 Task: Create new invoice with Date Opened :30-Apr-23, Select Customer: Saltgrass Steak House, Terms: Payment Term 2. Make invoice entry for item-1 with Date: 30-Apr-23, Description: Vicks Cold And Flu Medicine 16 LiquiCaps Daytime Non-Drowsy, Action: Material, Income Account: Income:Sales, Quantity: 1, Unit Price: 8.7, Discount %: 8. Make entry for item-2 with Date: 30-Apr-23, Description: Grandma's Peanut Butter Cookie_x000D_
, Action: Material, Income Account: Income:Sales, Quantity: 1, Unit Price: 6, Discount %: 7. Make entry for item-3 with Date: 30-Apr-23, Description: Ben & Jerry's Netflix & Chilll'd_x000D_
, Action: Material, Income Account: Income:Sales, Quantity: 2, Unit Price: 7, Discount %: 9. Write Notes: 'Looking forward to serving you again.'. Post Invoice with Post Date: 30-Apr-23, Post to Accounts: Assets:Accounts Receivable. Pay / Process Payment with Transaction Date: 15-May-23, Amount: 26.324, Transfer Account: Checking Account. Print Invoice, display notes by going to Option, then go to Display Tab and check 'Invoice Notes'.
Action: Mouse moved to (136, 65)
Screenshot: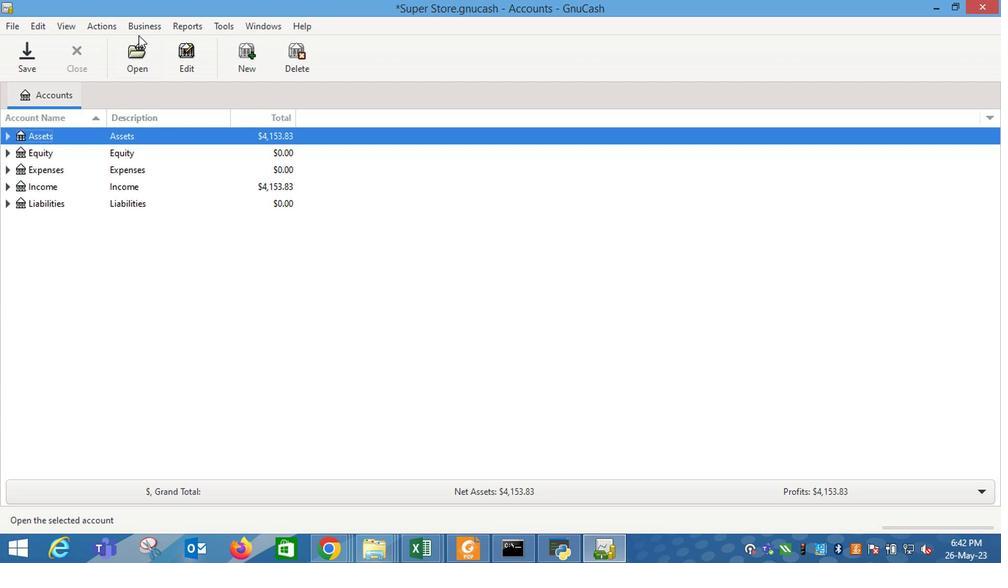 
Action: Mouse pressed left at (136, 65)
Screenshot: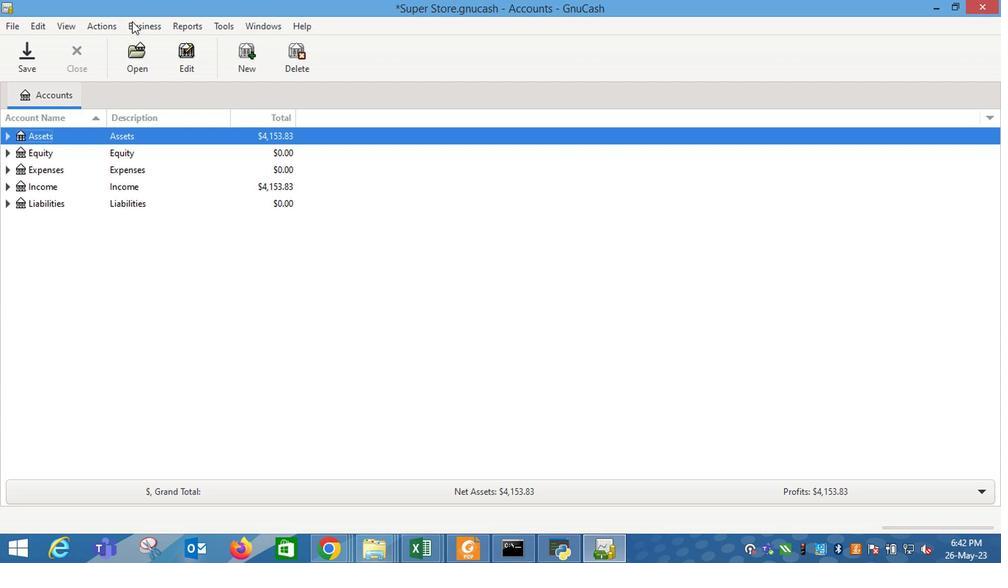 
Action: Mouse moved to (333, 138)
Screenshot: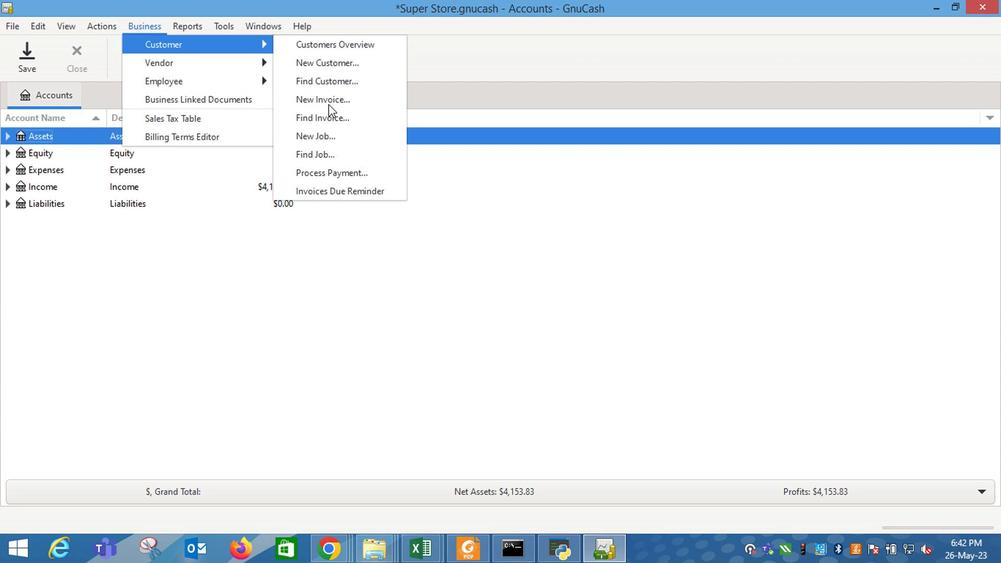 
Action: Mouse pressed left at (333, 138)
Screenshot: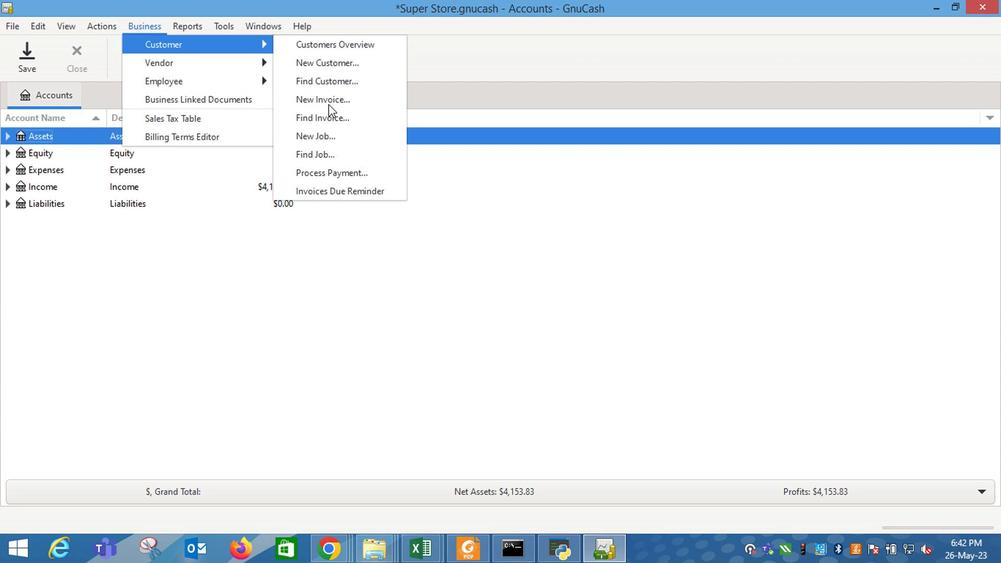 
Action: Mouse moved to (602, 239)
Screenshot: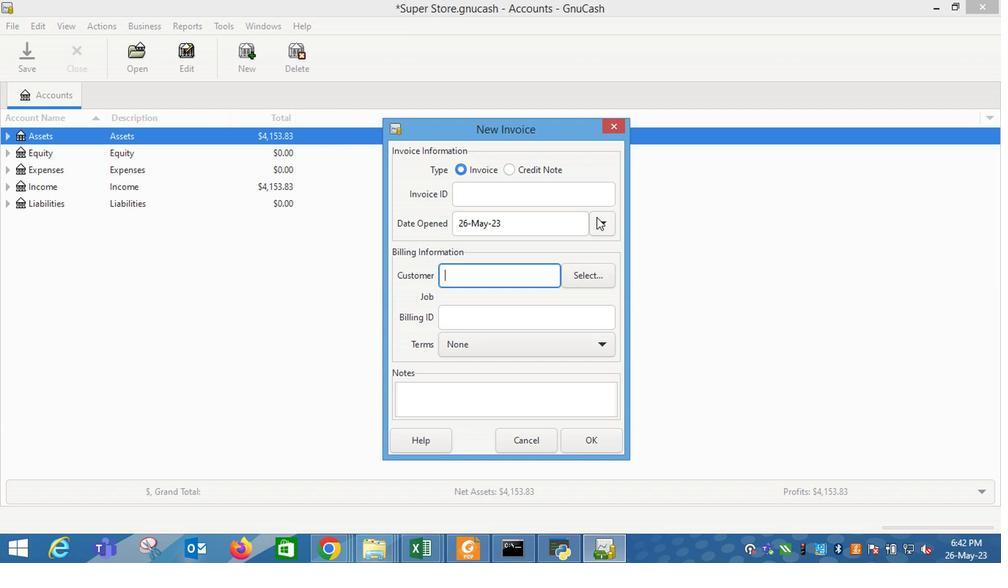 
Action: Mouse pressed left at (602, 239)
Screenshot: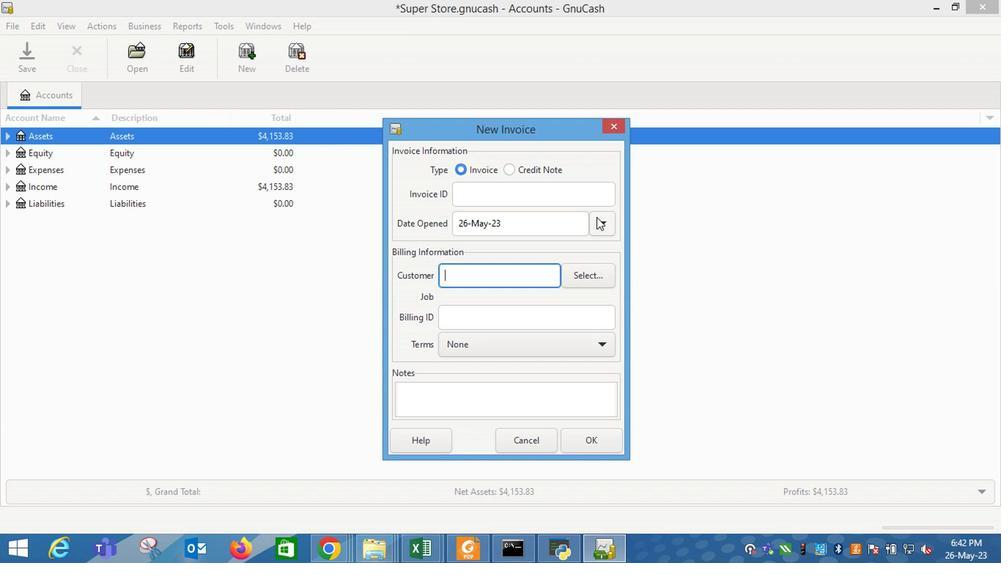 
Action: Mouse moved to (493, 258)
Screenshot: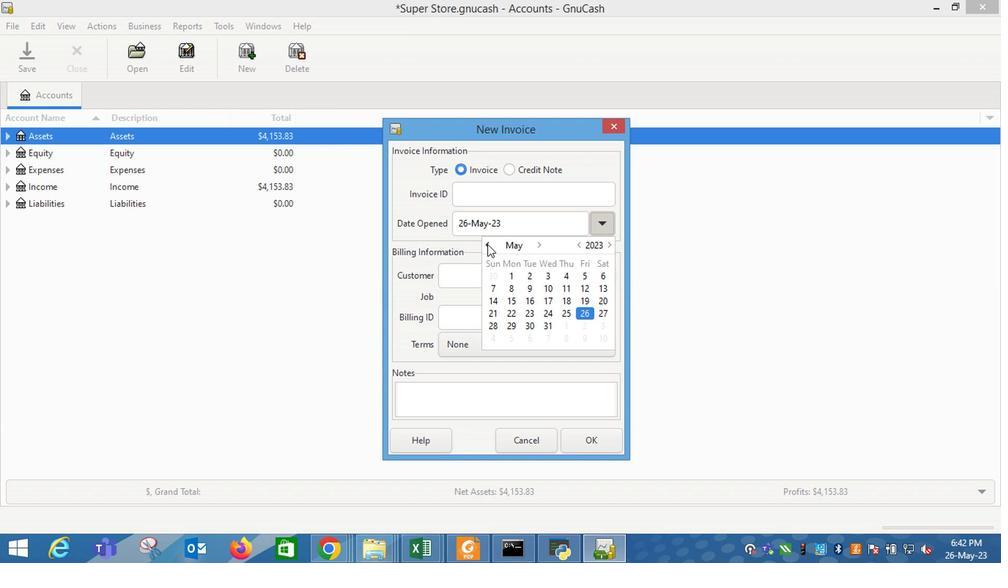 
Action: Mouse pressed left at (493, 258)
Screenshot: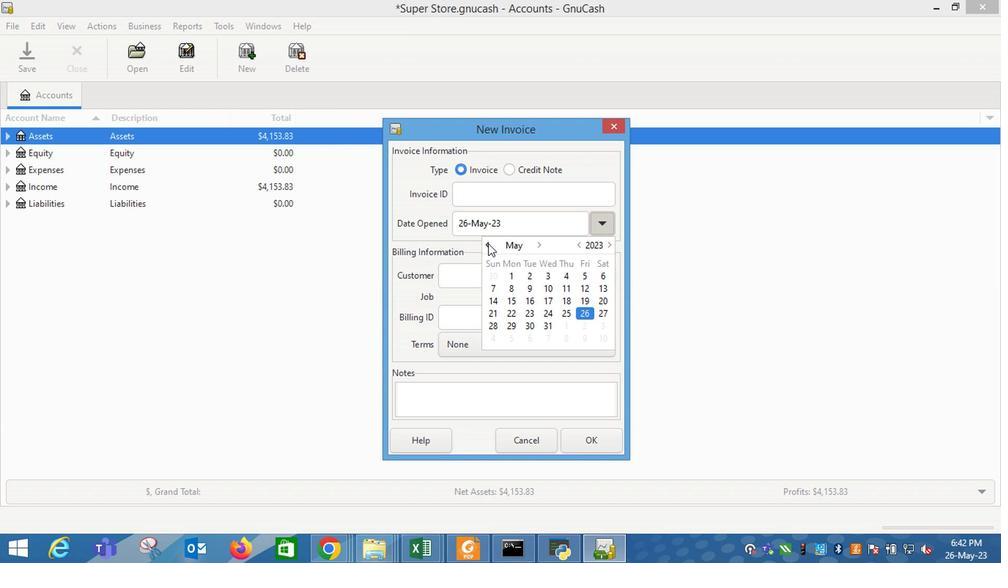 
Action: Mouse moved to (496, 341)
Screenshot: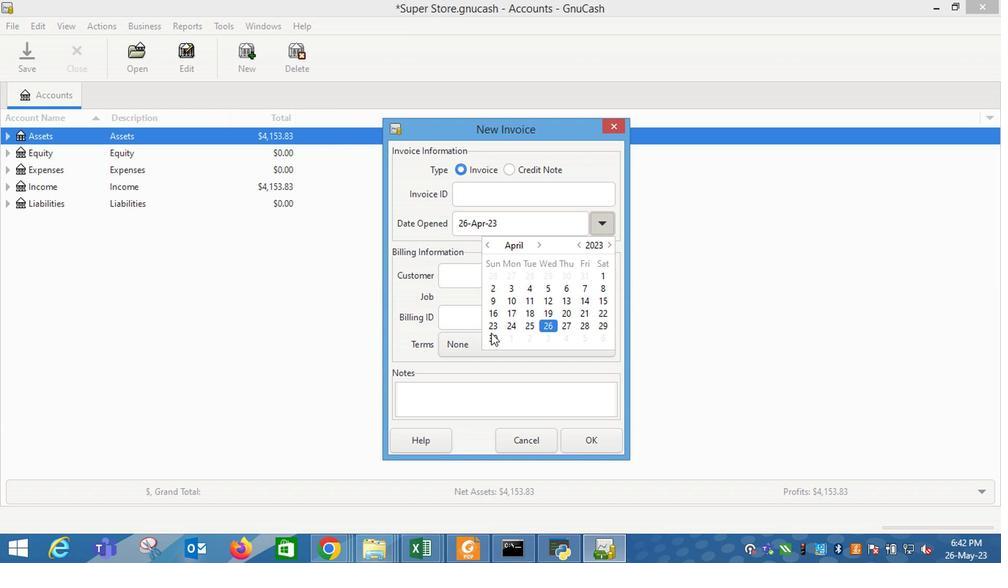 
Action: Mouse pressed left at (496, 341)
Screenshot: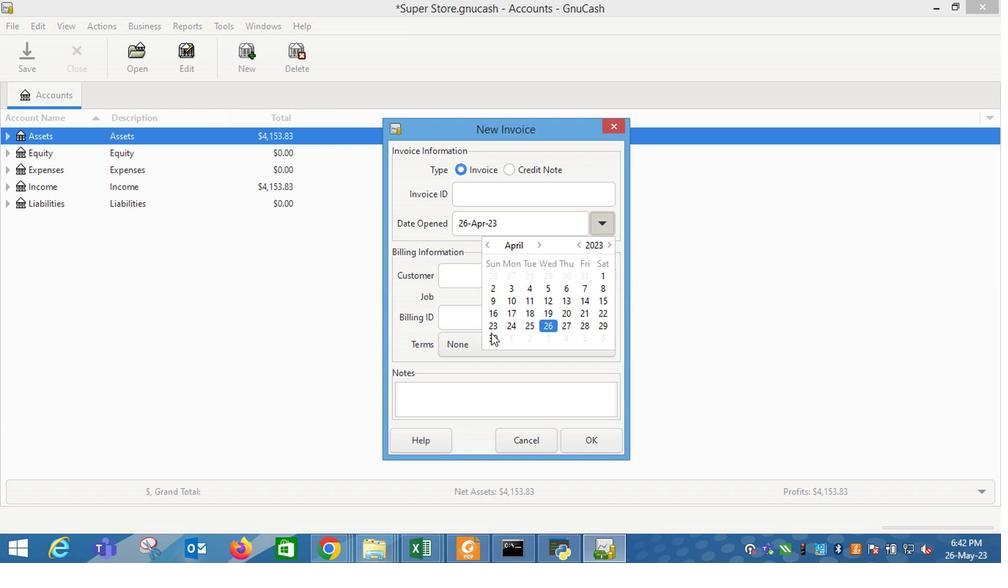 
Action: Mouse moved to (446, 285)
Screenshot: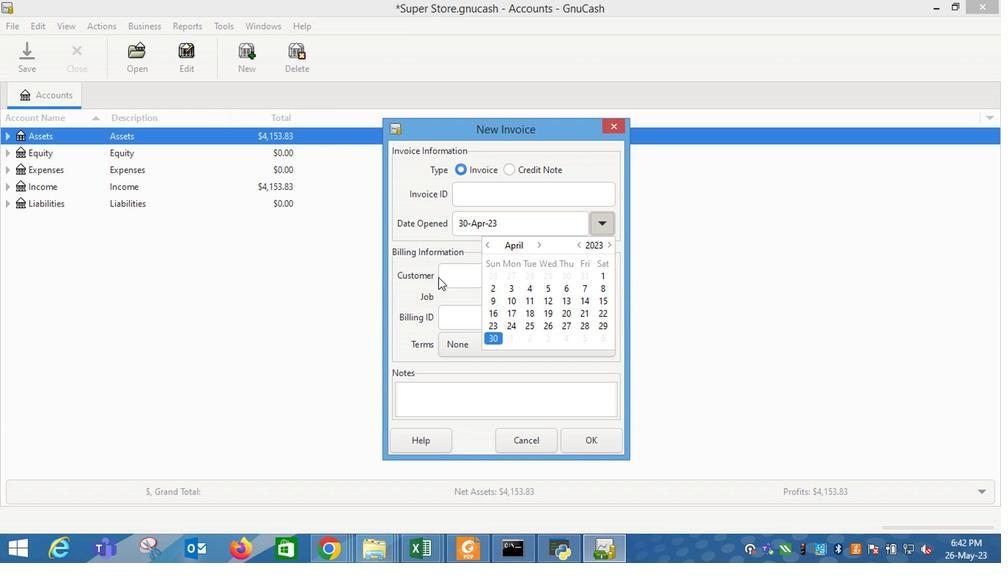 
Action: Mouse pressed left at (446, 285)
Screenshot: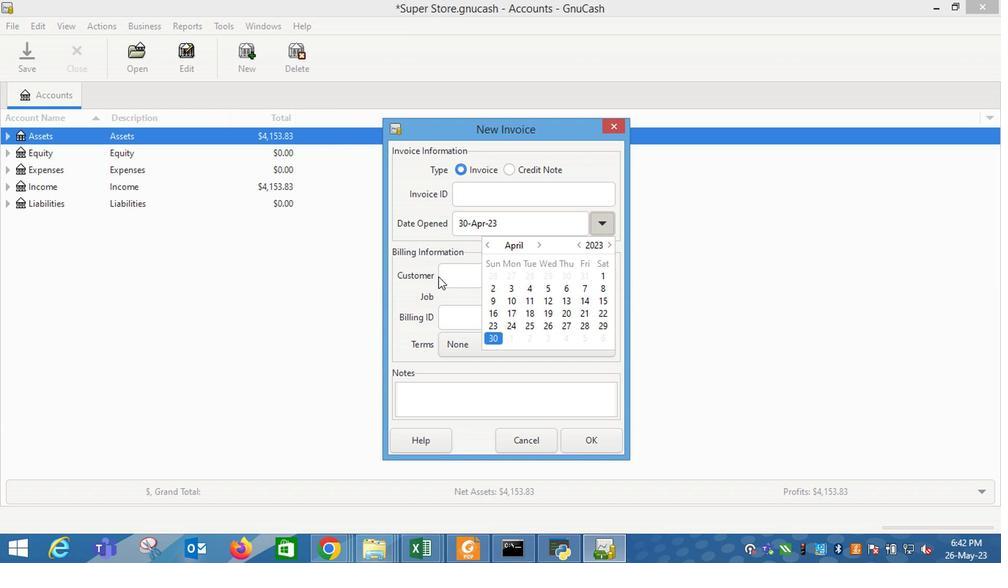 
Action: Mouse moved to (456, 283)
Screenshot: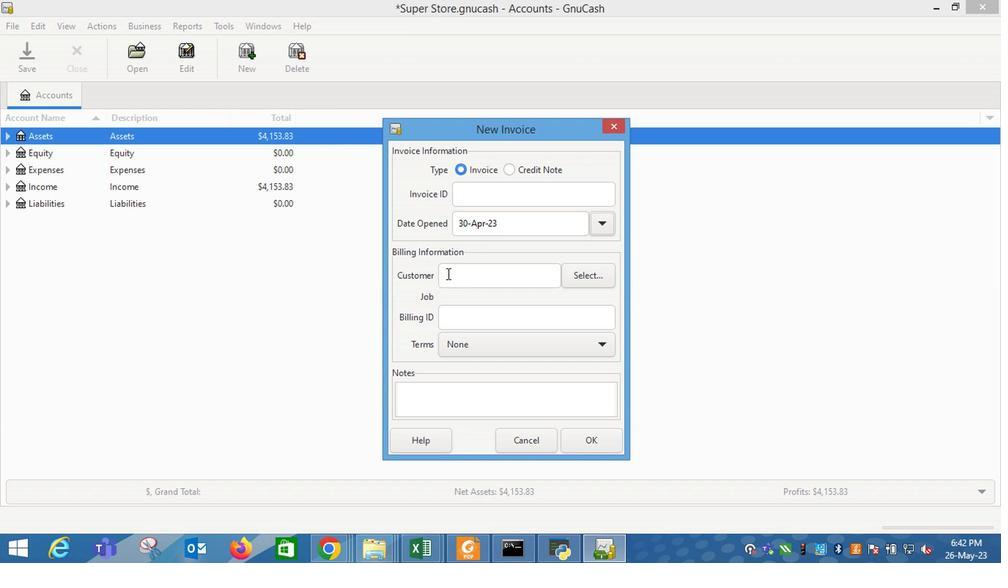 
Action: Mouse pressed left at (456, 283)
Screenshot: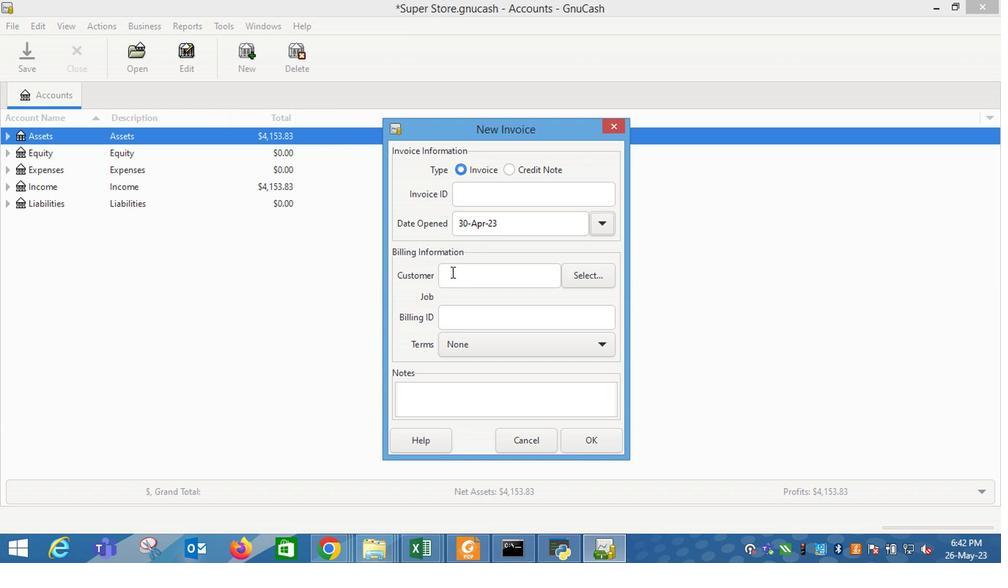 
Action: Key pressed <Key.shift_r>Salt
Screenshot: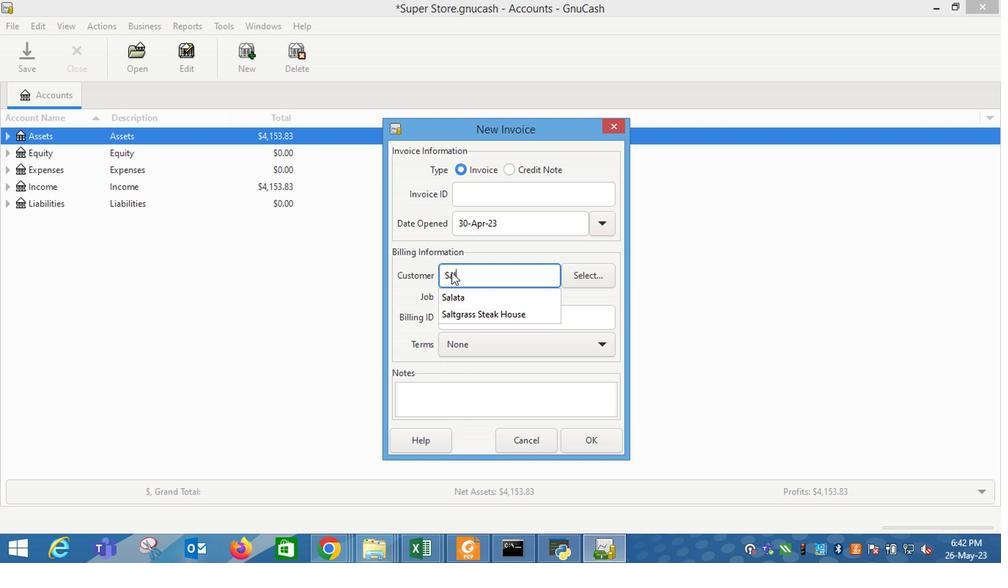 
Action: Mouse moved to (463, 301)
Screenshot: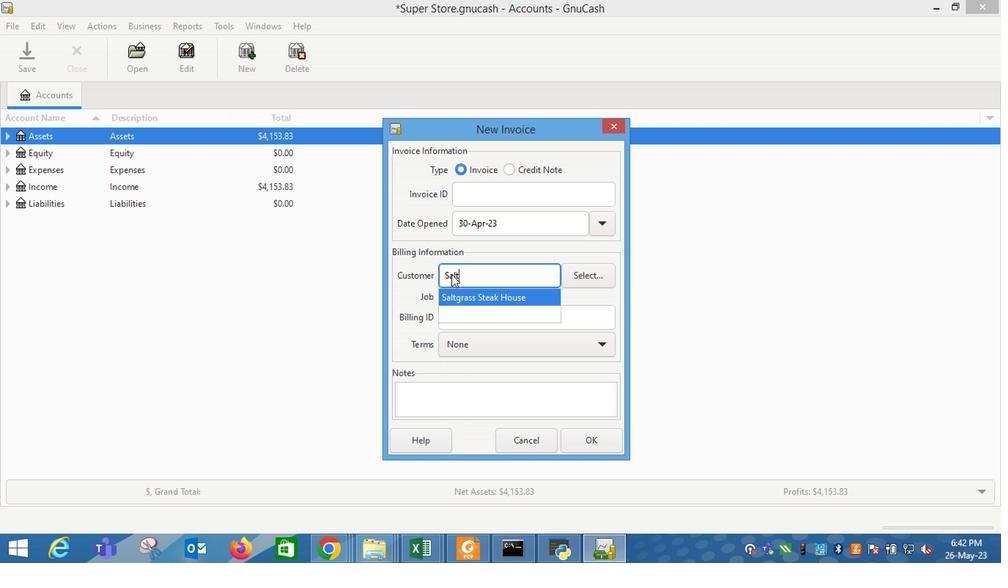 
Action: Mouse pressed left at (463, 301)
Screenshot: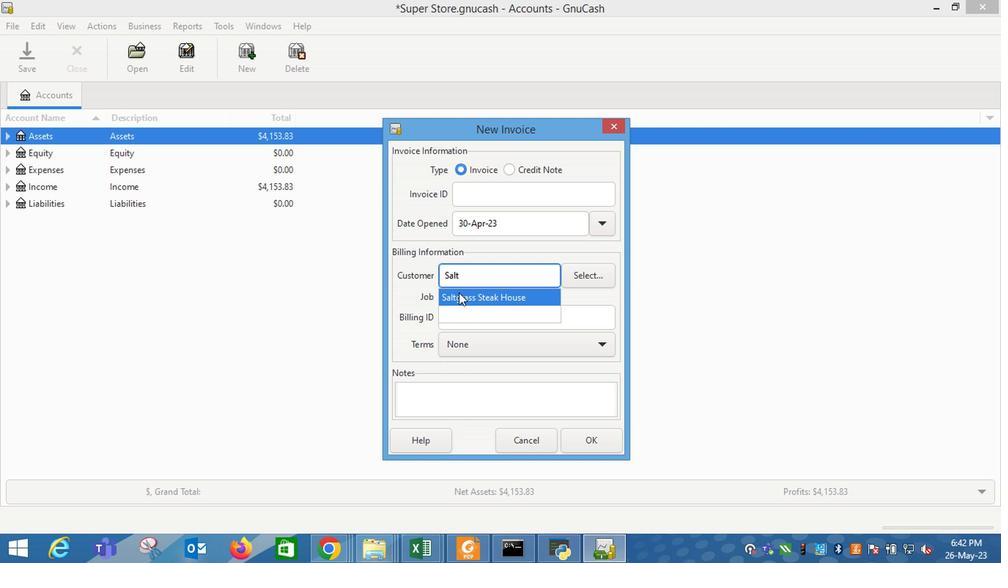 
Action: Mouse moved to (476, 354)
Screenshot: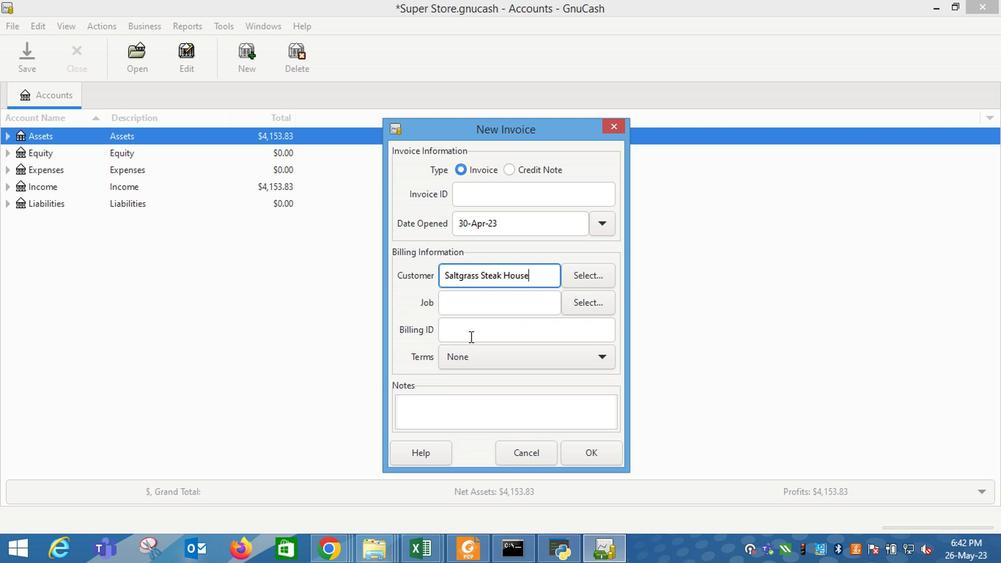 
Action: Mouse pressed left at (476, 354)
Screenshot: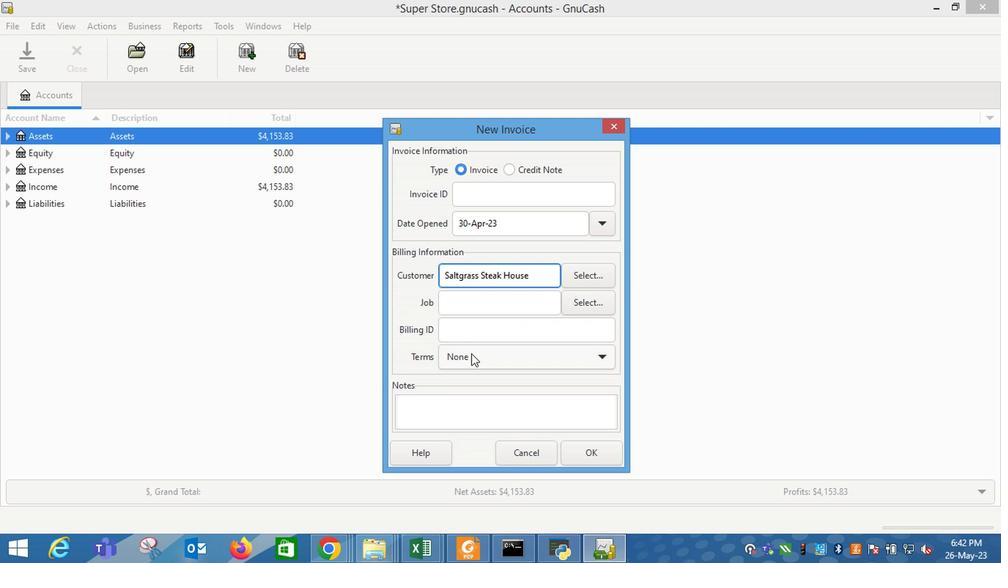 
Action: Mouse moved to (480, 392)
Screenshot: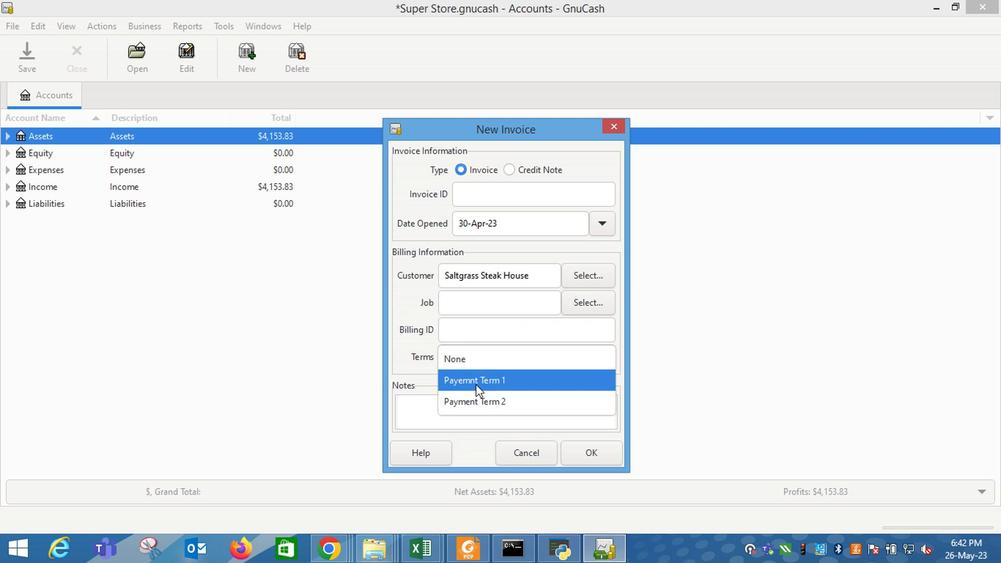 
Action: Mouse pressed left at (480, 392)
Screenshot: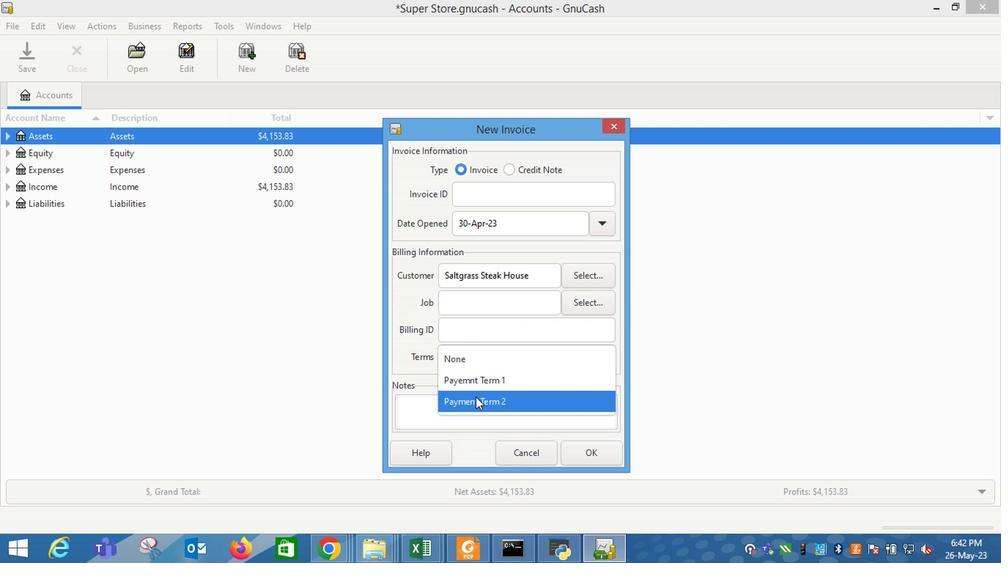 
Action: Mouse moved to (585, 446)
Screenshot: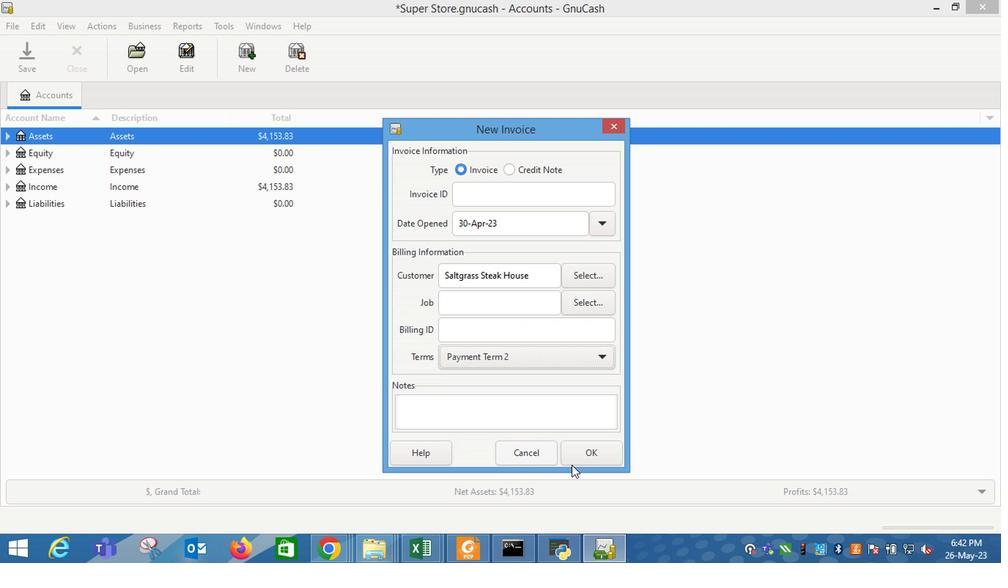 
Action: Mouse pressed left at (585, 446)
Screenshot: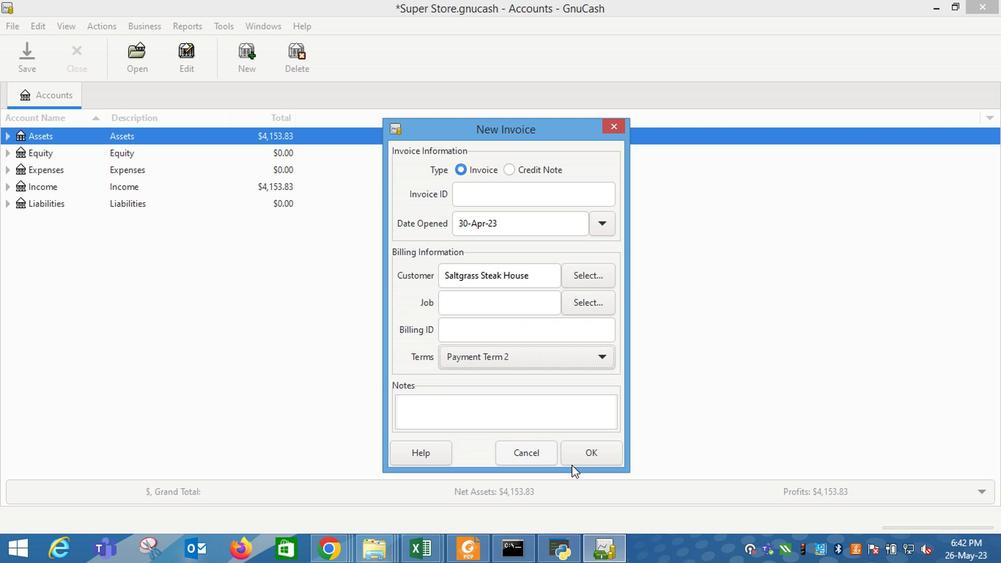 
Action: Mouse moved to (67, 294)
Screenshot: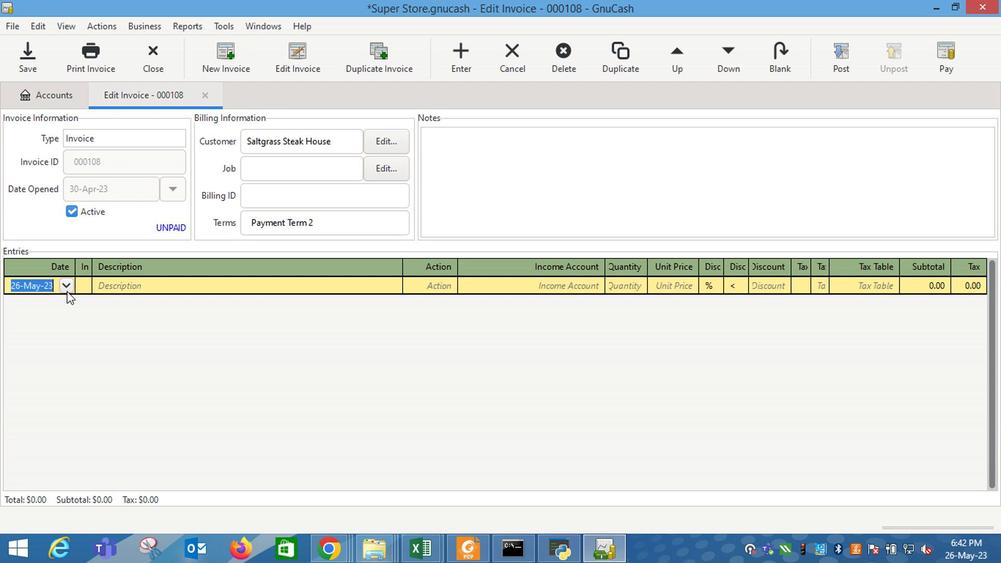
Action: Mouse pressed left at (67, 294)
Screenshot: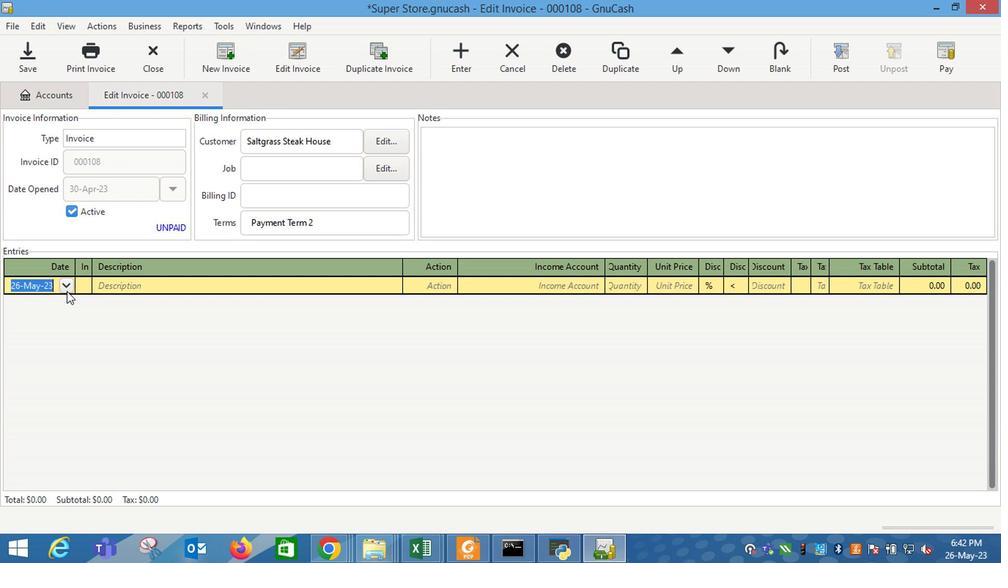 
Action: Mouse moved to (14, 311)
Screenshot: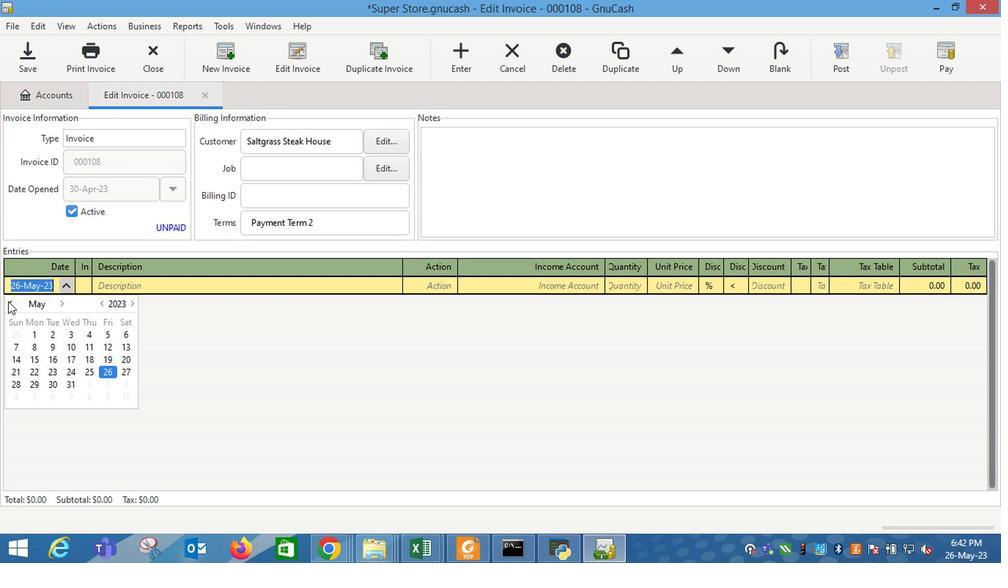 
Action: Mouse pressed left at (14, 311)
Screenshot: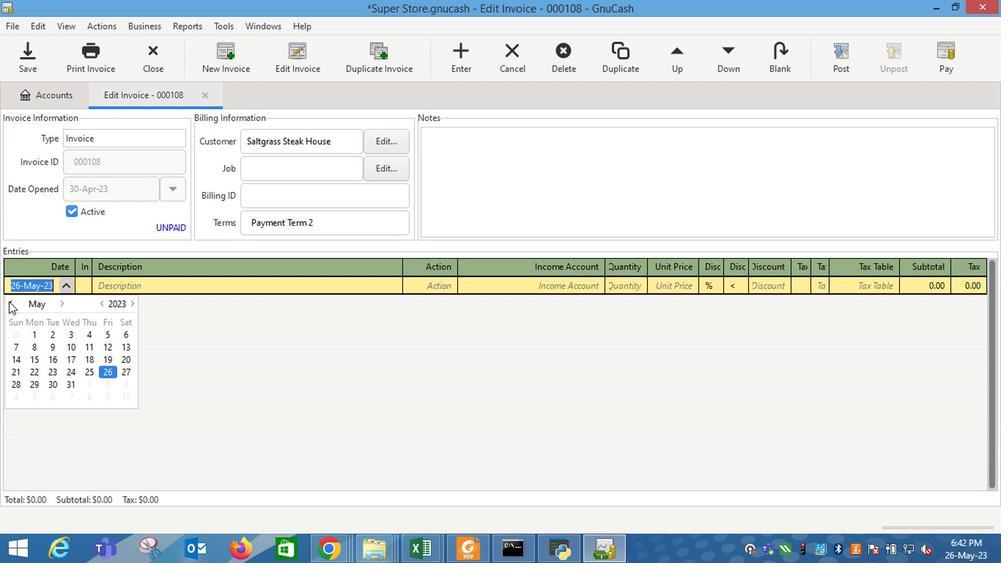 
Action: Mouse moved to (20, 389)
Screenshot: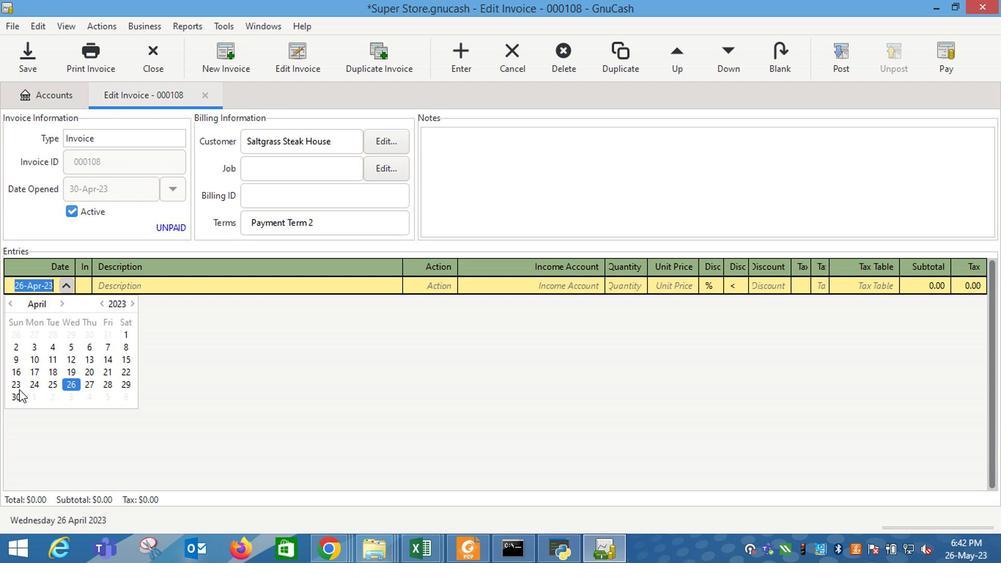 
Action: Mouse pressed left at (20, 389)
Screenshot: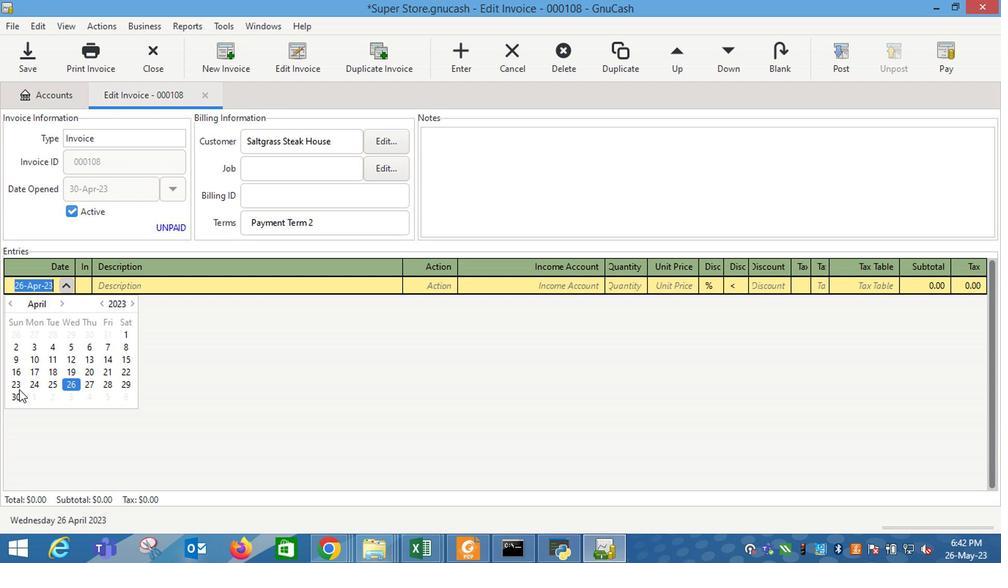 
Action: Key pressed <Key.tab><Key.shift_r>Vicks<Key.space><Key.shift_r>Cold<Key.space>an=<Key.backspace><Key.backspace><Key.backspace><Key.shift_r>And<Key.space><Key.shift_r>Flu<Key.space><Key.shift_r>Medicine<Key.space>16<Key.space><Key.shift_r><Key.shift_r><Key.shift_r><Key.shift_r>Liqui<Key.shift_r>Caps<Key.space><Key.shift_r>Daytime<Key.space><Key.shift_r>Non-<Key.shift_r>F<Key.backspace><Key.shift_r>Dw<Key.backspace>rowsy<Key.tab>m<Key.tab>i<Key.down><Key.down><Key.down><Key.tab>1<Key.tab>8.7
Screenshot: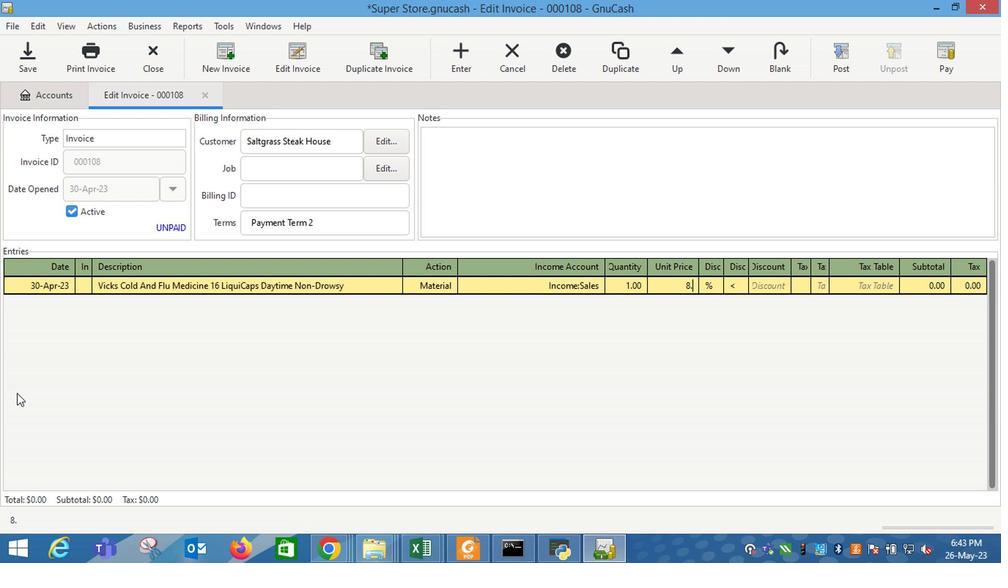 
Action: Mouse moved to (663, 327)
Screenshot: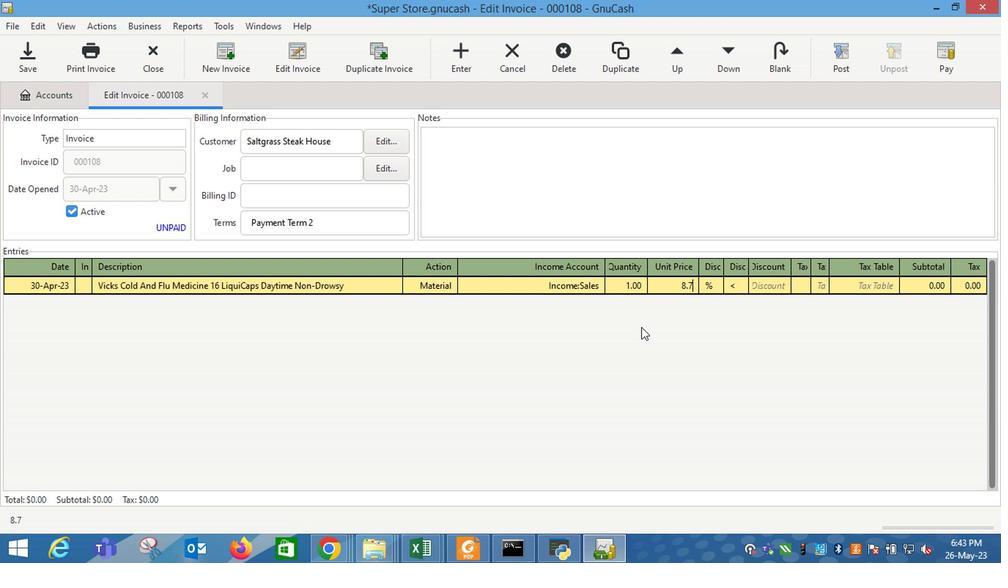
Action: Key pressed <Key.tab>
Screenshot: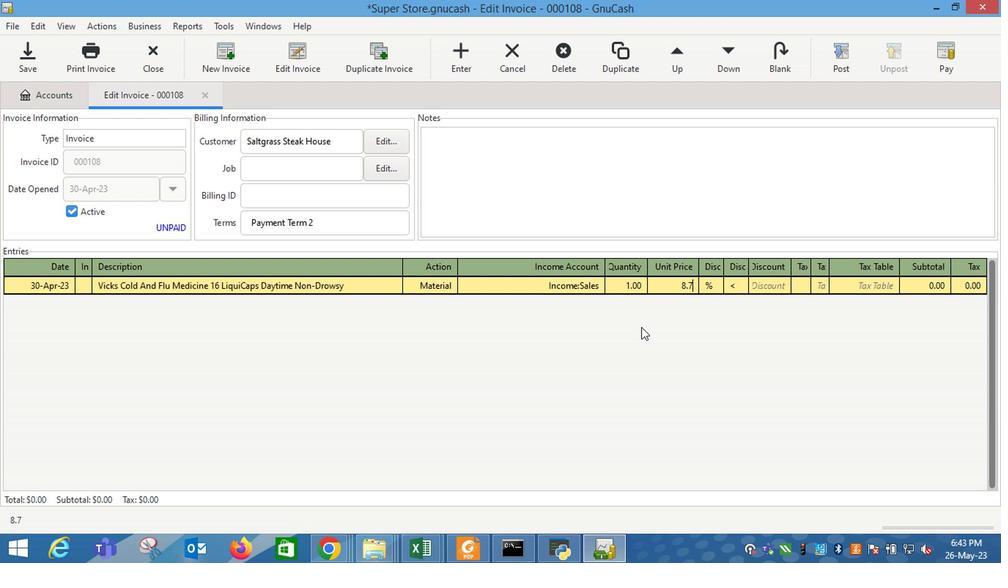 
Action: Mouse moved to (737, 298)
Screenshot: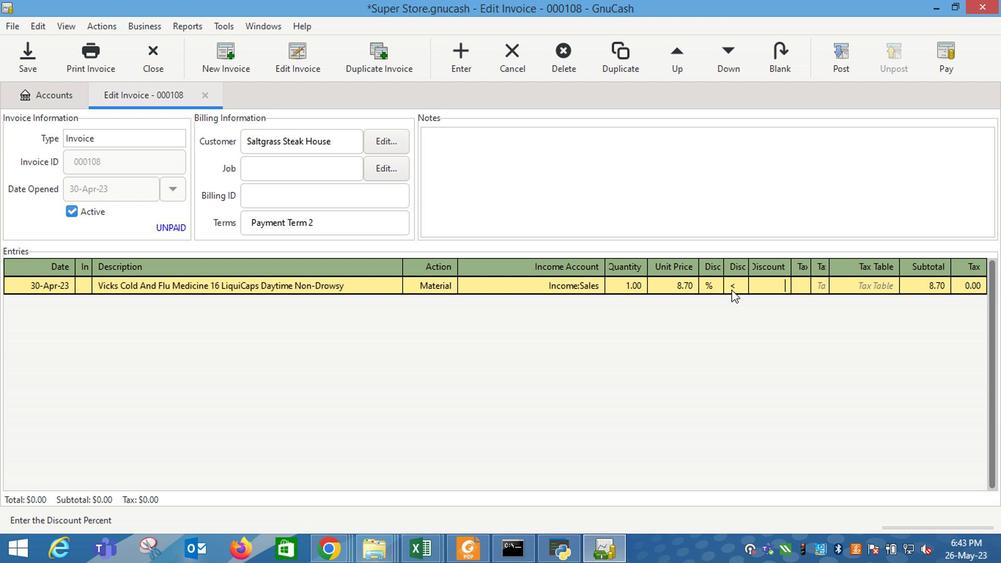 
Action: Mouse pressed left at (737, 298)
Screenshot: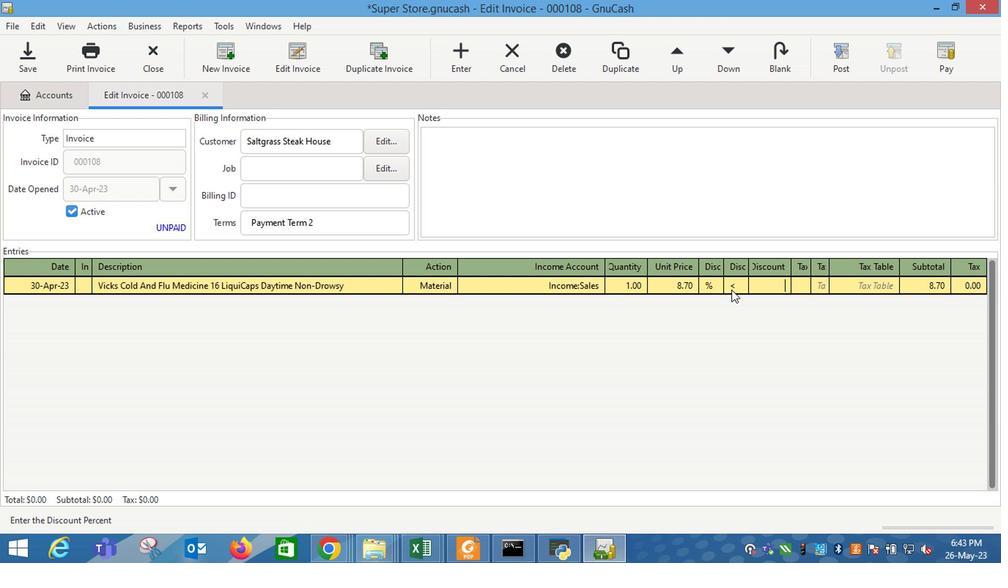 
Action: Mouse moved to (784, 297)
Screenshot: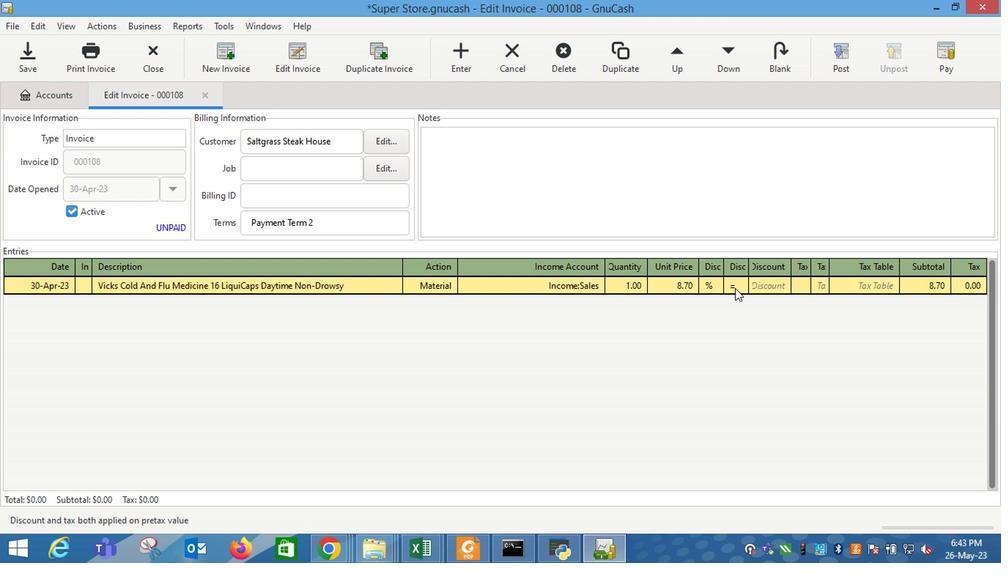 
Action: Mouse pressed left at (784, 297)
Screenshot: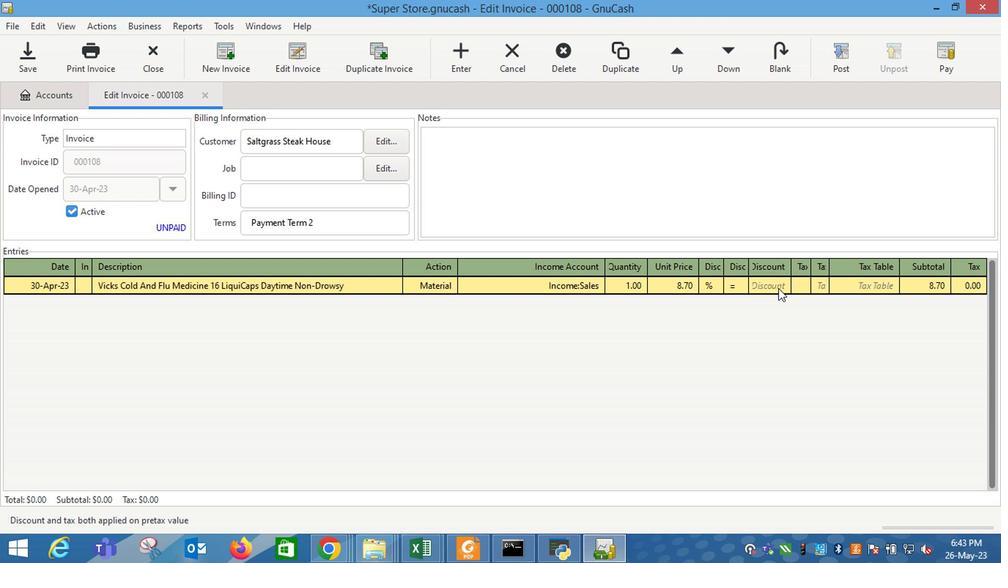 
Action: Mouse moved to (782, 297)
Screenshot: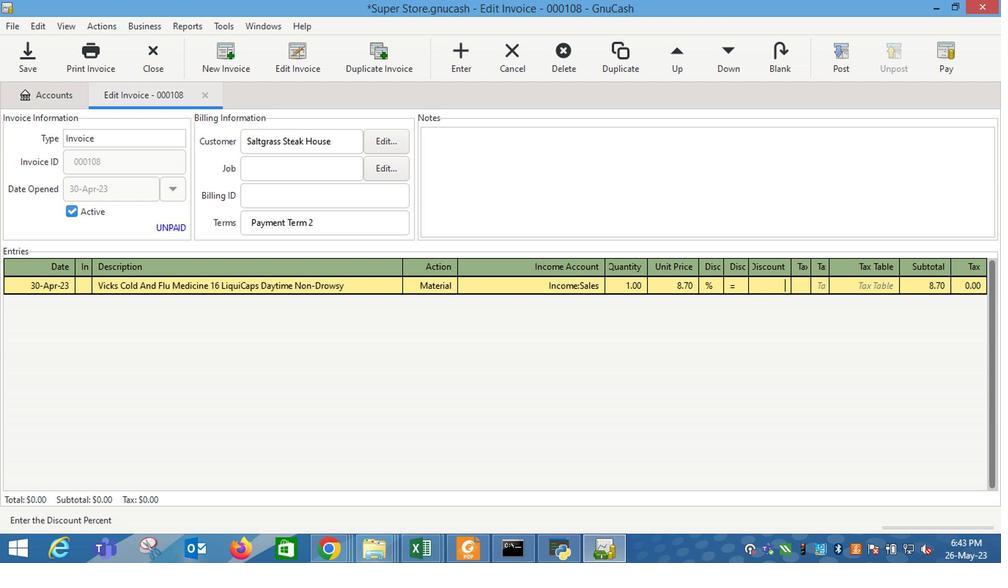 
Action: Key pressed 8<Key.enter><Key.tab><Key.shift_r>Grandma's<Key.space><Key.shift_r>Pe<Key.tab>1<Key.tab>6
Screenshot: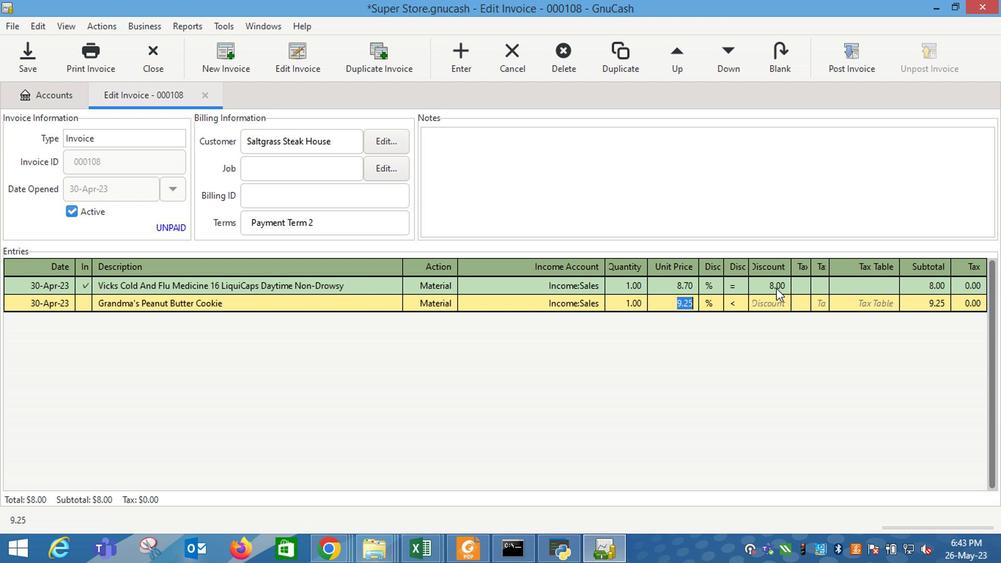 
Action: Mouse moved to (762, 312)
Screenshot: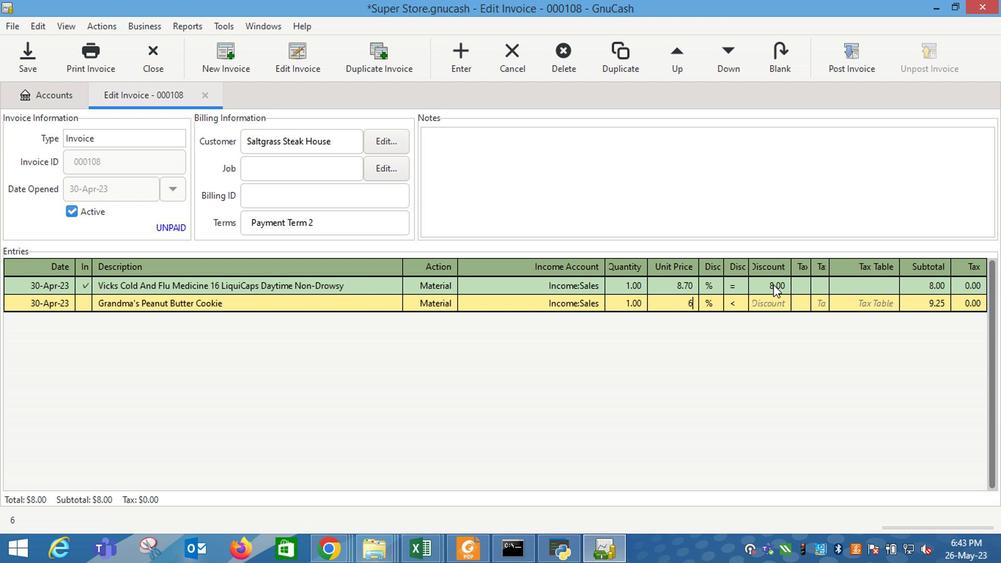 
Action: Key pressed <Key.tab>
Screenshot: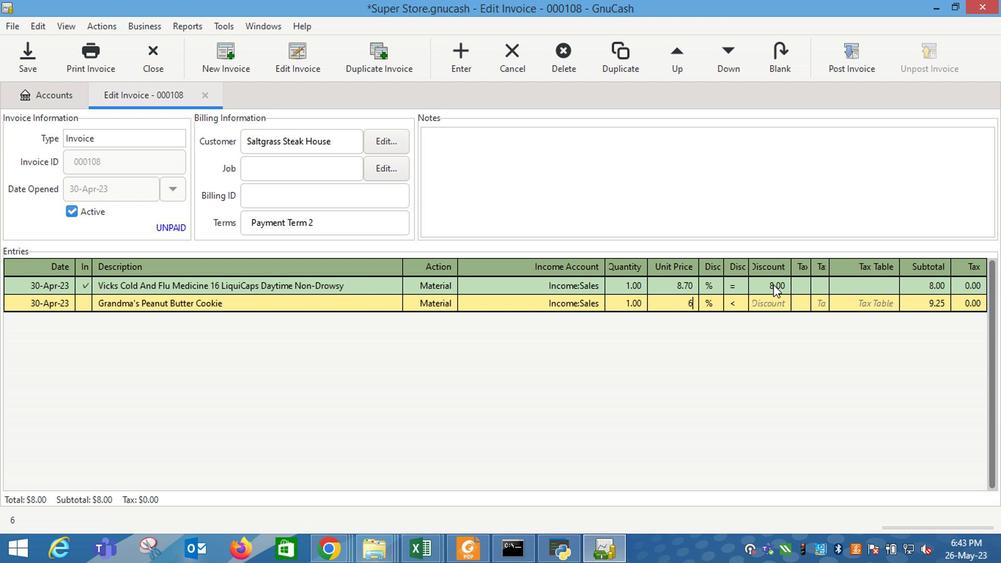 
Action: Mouse moved to (741, 312)
Screenshot: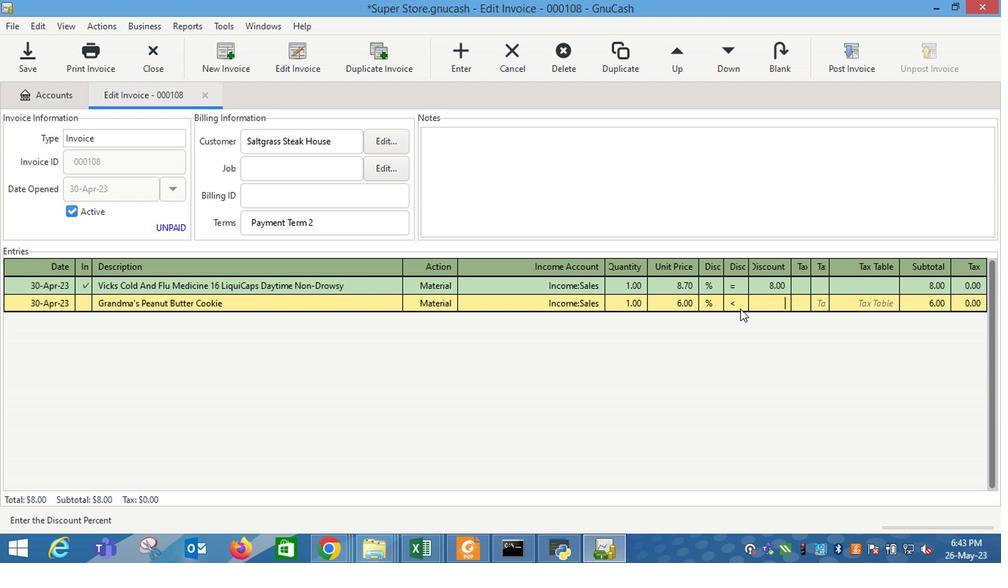 
Action: Mouse pressed left at (741, 312)
Screenshot: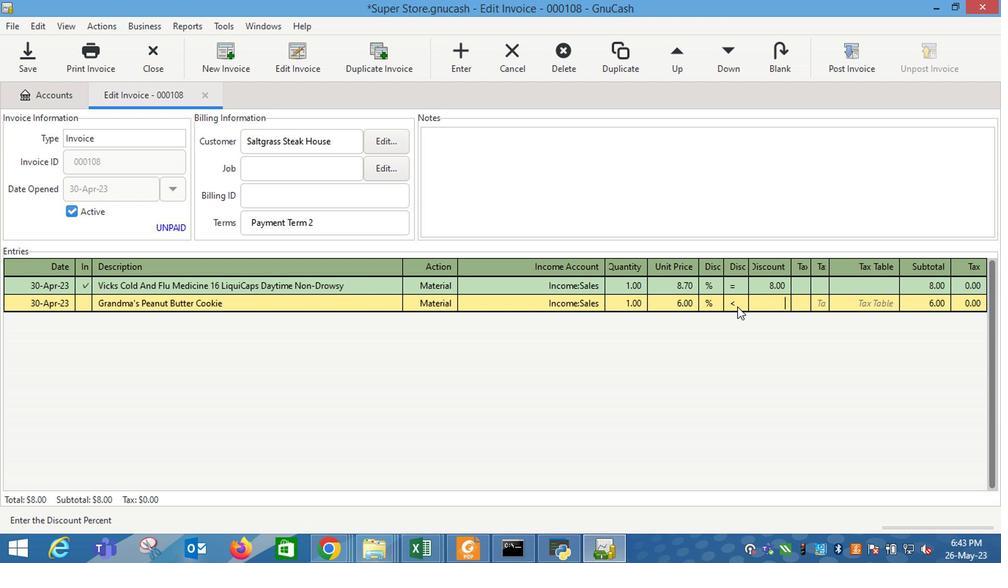 
Action: Mouse moved to (756, 312)
Screenshot: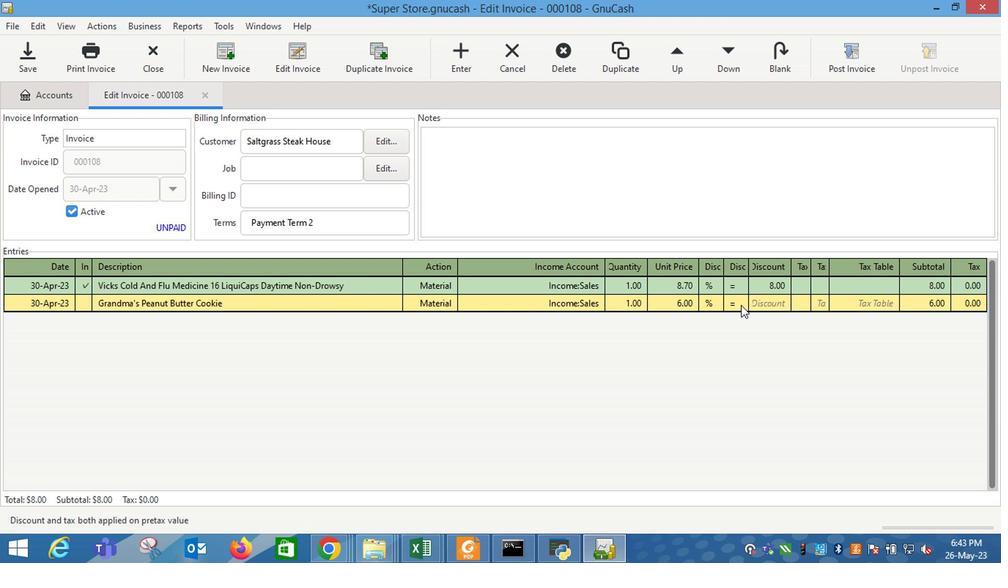 
Action: Mouse pressed left at (756, 312)
Screenshot: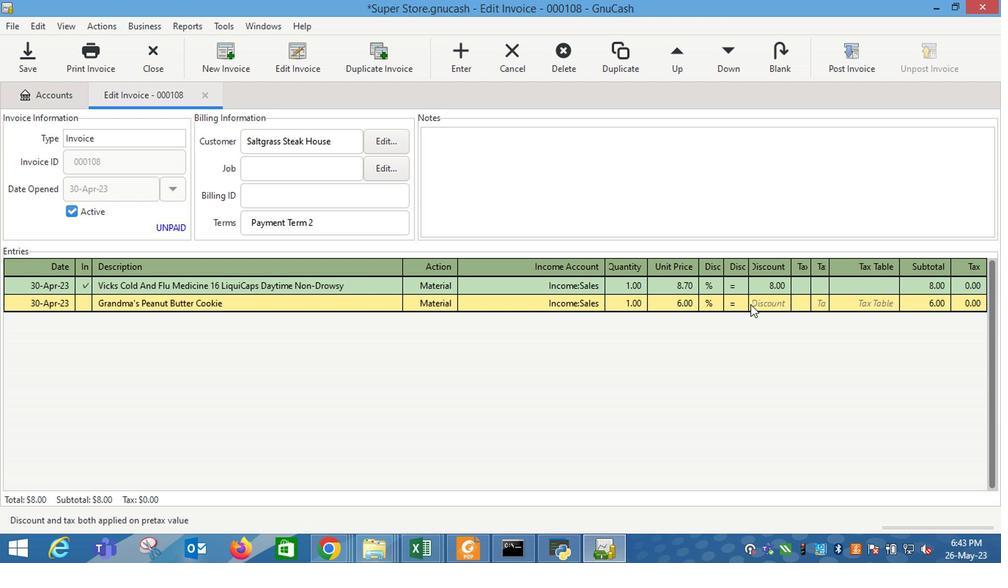 
Action: Mouse moved to (757, 312)
Screenshot: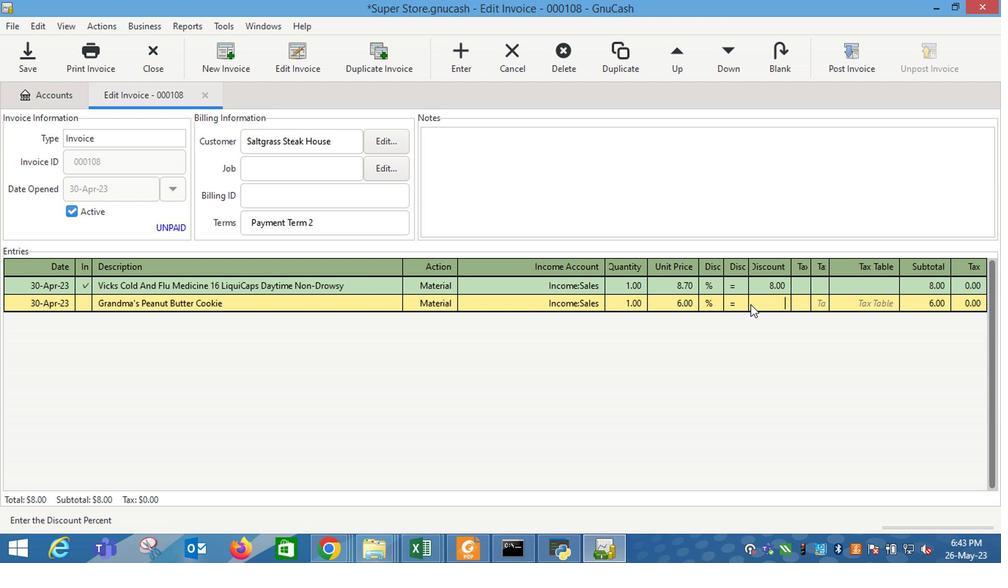
Action: Key pressed 7<Key.enter><Key.tab><Key.shift_r>Ben<Key.space><Key.shift_r><Key.shift_r><Key.shift_r><Key.shift_r><Key.shift_r><Key.shift_r><Key.shift_r><Key.shift_r><Key.shift_r><Key.shift_r><Key.shift_r><Key.shift_r><Key.shift_r>&<Key.space><Key.shift_r>Jerry;<Key.backspace>'s<Key.space><Key.shift_r>Ne<Key.tab>2<Key.tab>7
Screenshot: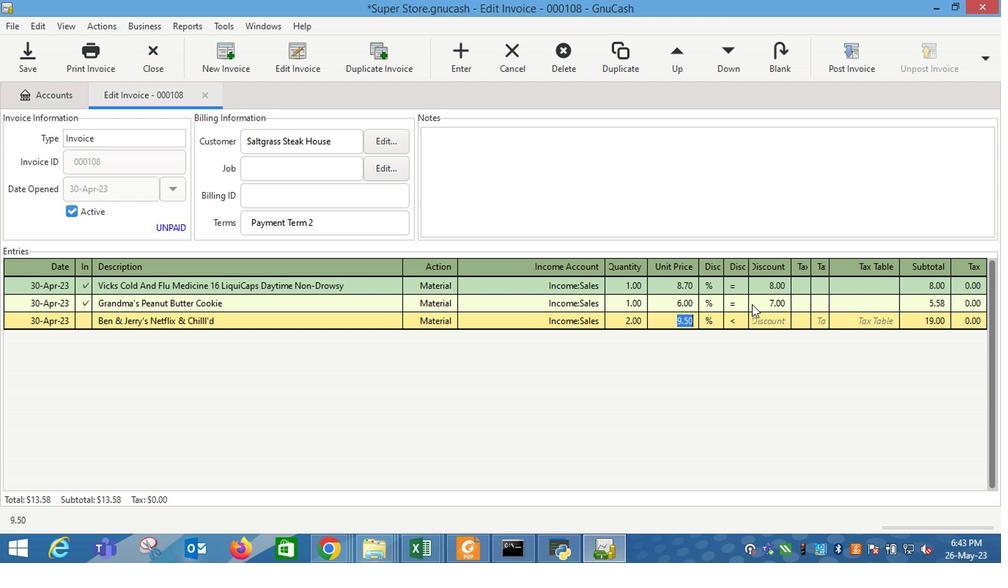 
Action: Mouse moved to (775, 331)
Screenshot: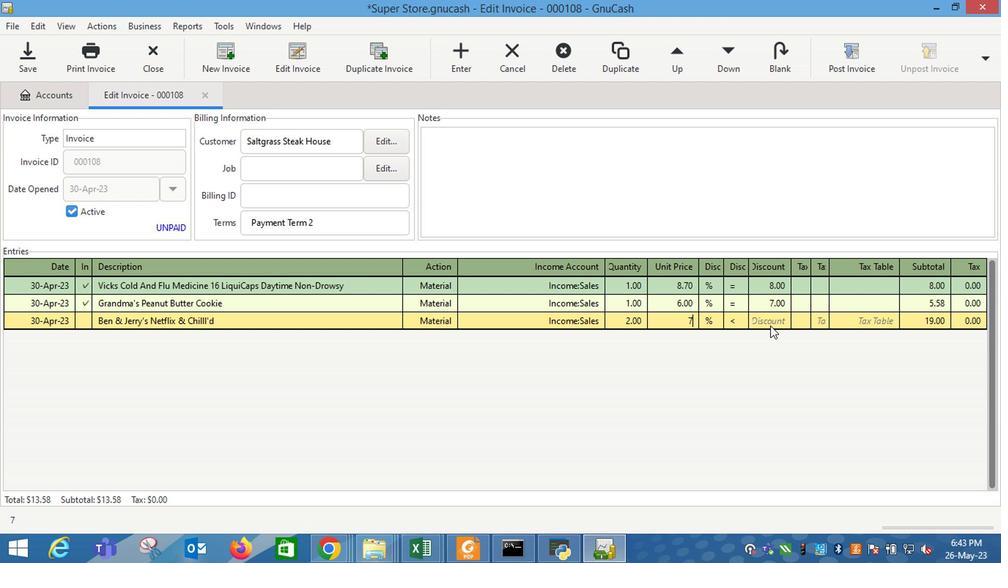 
Action: Key pressed <Key.tab>
Screenshot: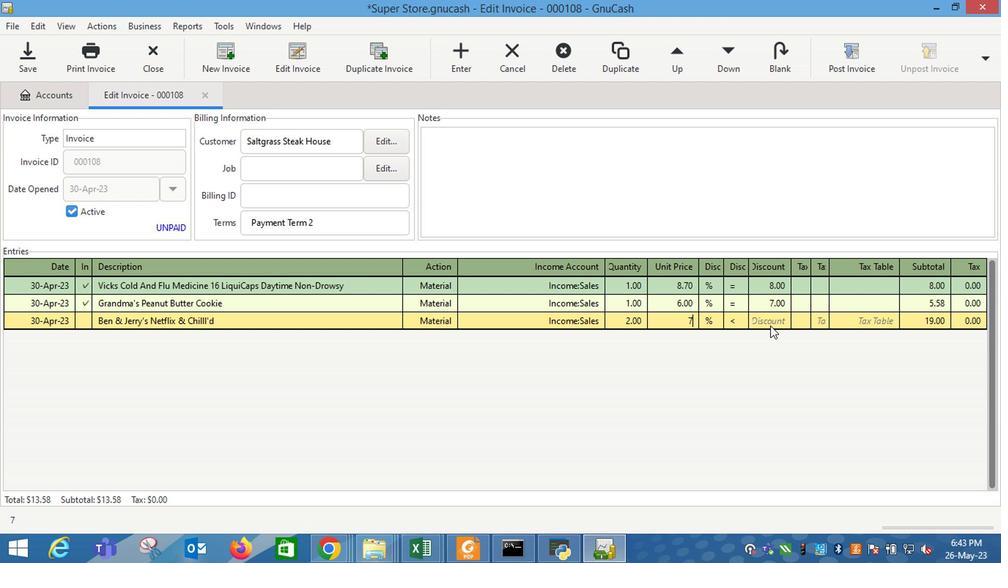 
Action: Mouse moved to (739, 326)
Screenshot: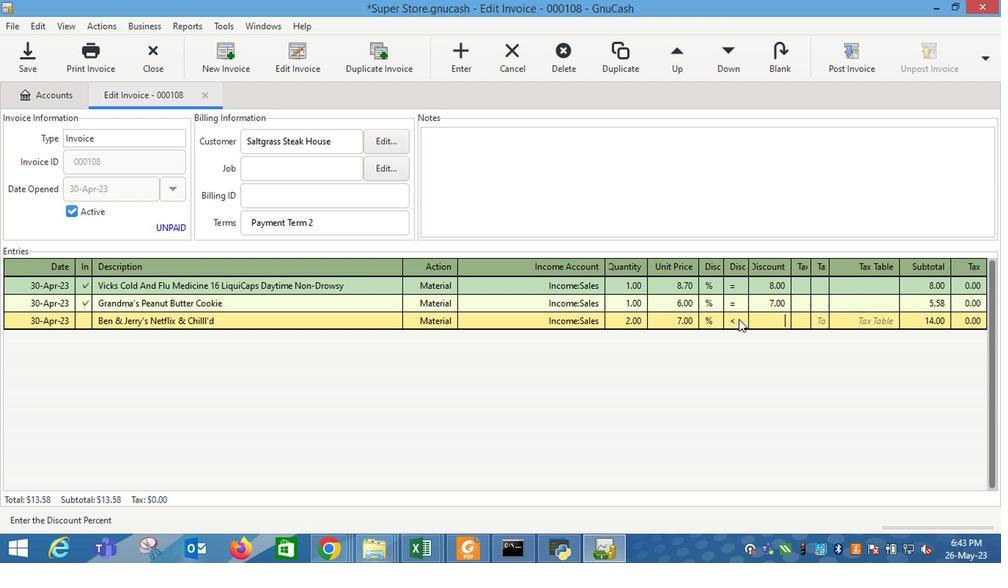 
Action: Mouse pressed left at (739, 326)
Screenshot: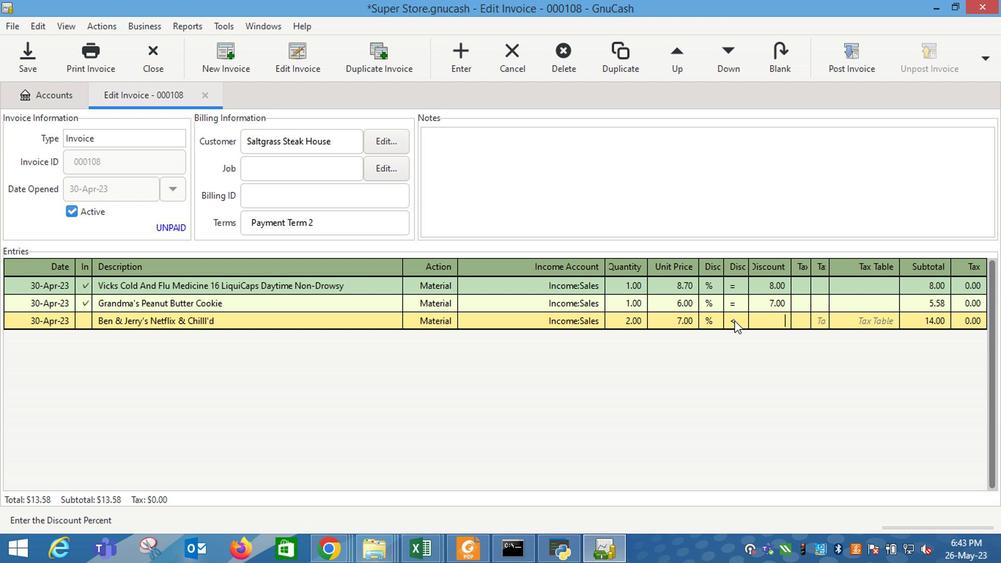 
Action: Mouse moved to (768, 326)
Screenshot: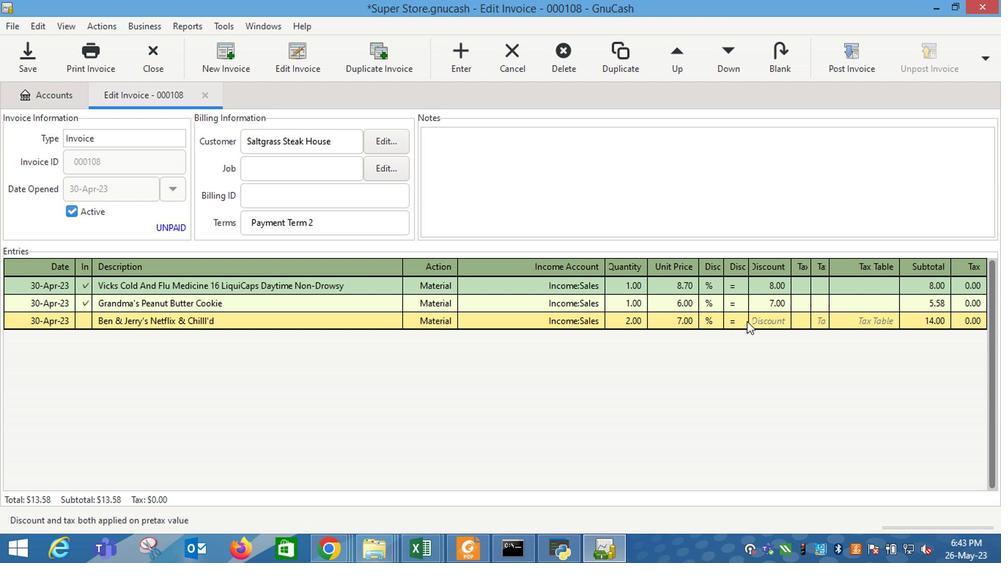 
Action: Mouse pressed left at (768, 326)
Screenshot: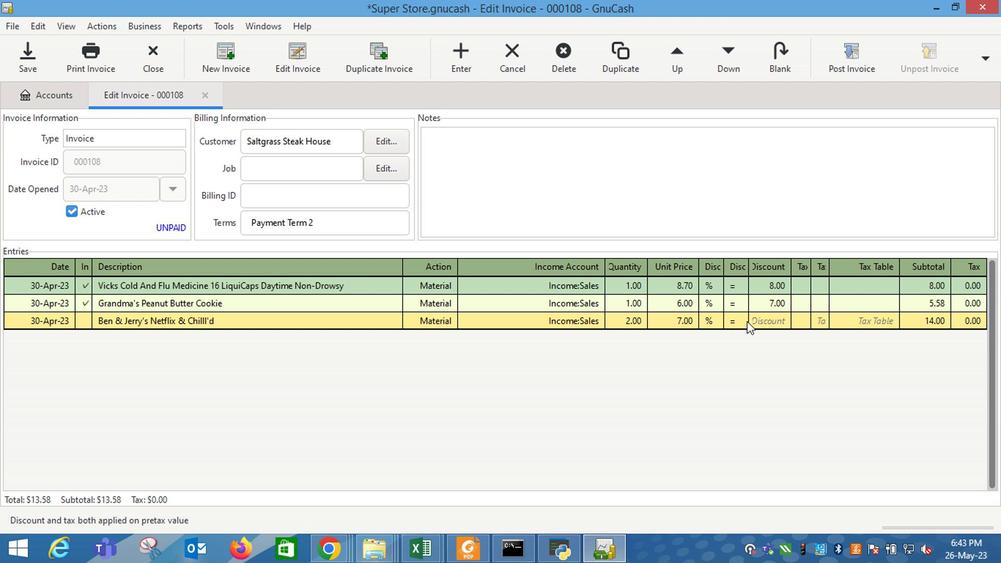 
Action: Key pressed 9<Key.enter>
Screenshot: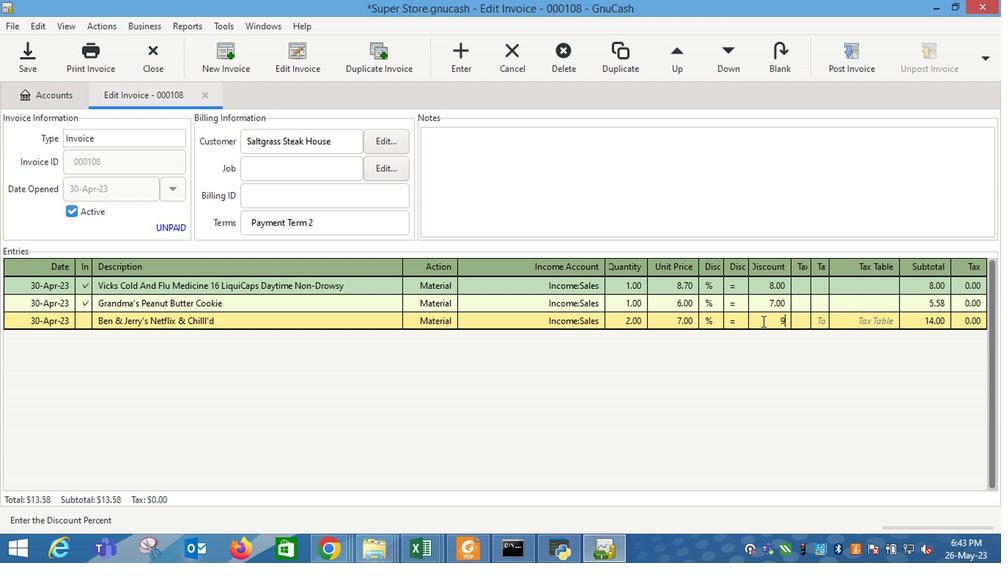 
Action: Mouse moved to (577, 199)
Screenshot: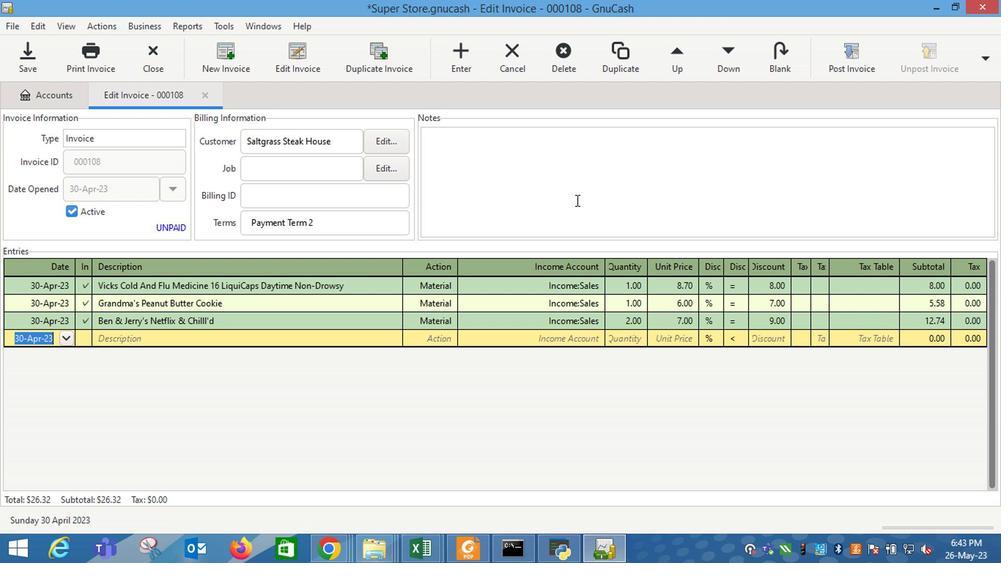 
Action: Mouse pressed left at (577, 199)
Screenshot: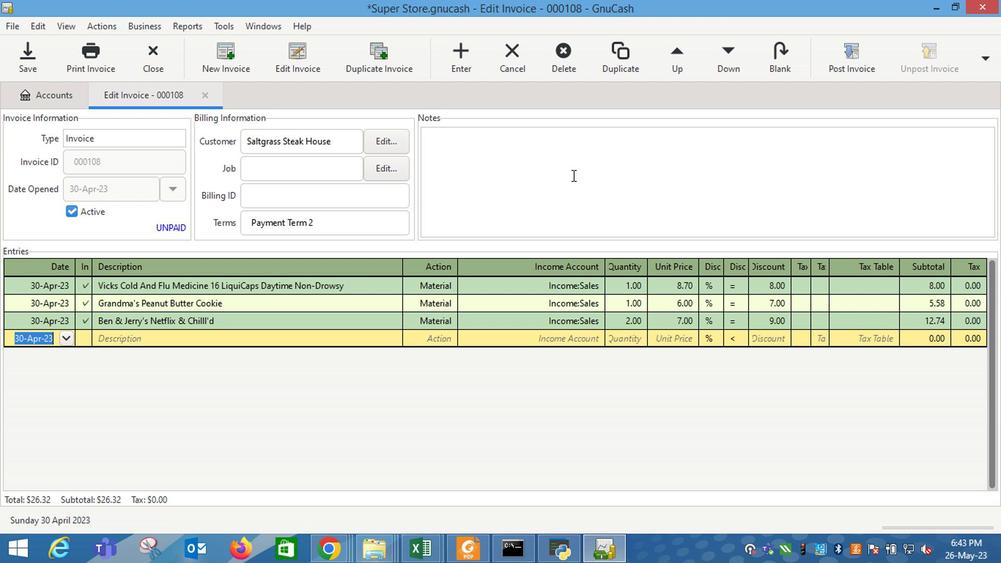 
Action: Key pressed <Key.shift_r>Looking<Key.space>o<Key.backspace>forward<Key.space>to<Key.space>serving<Key.space>you<Key.space>again.
Screenshot: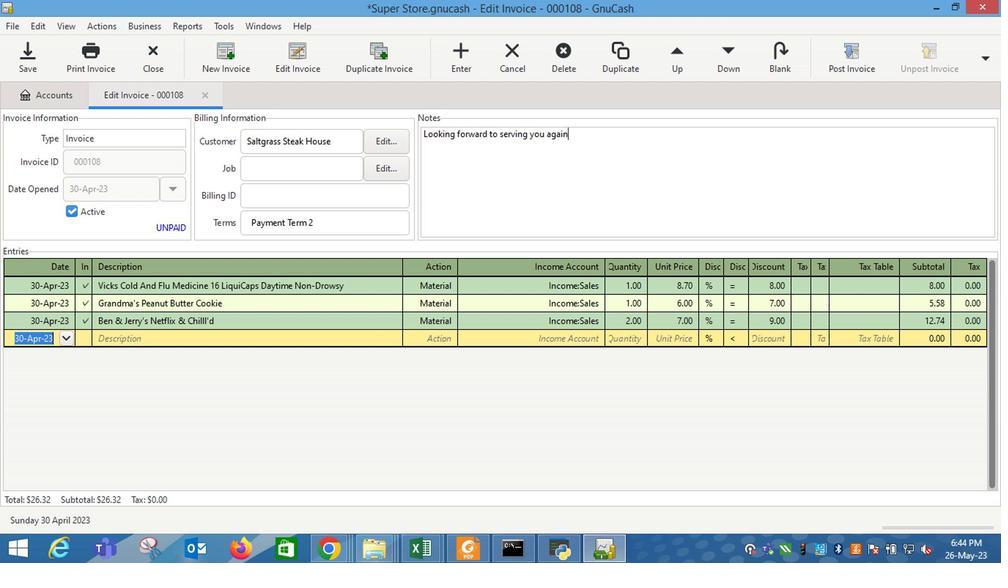 
Action: Mouse moved to (876, 89)
Screenshot: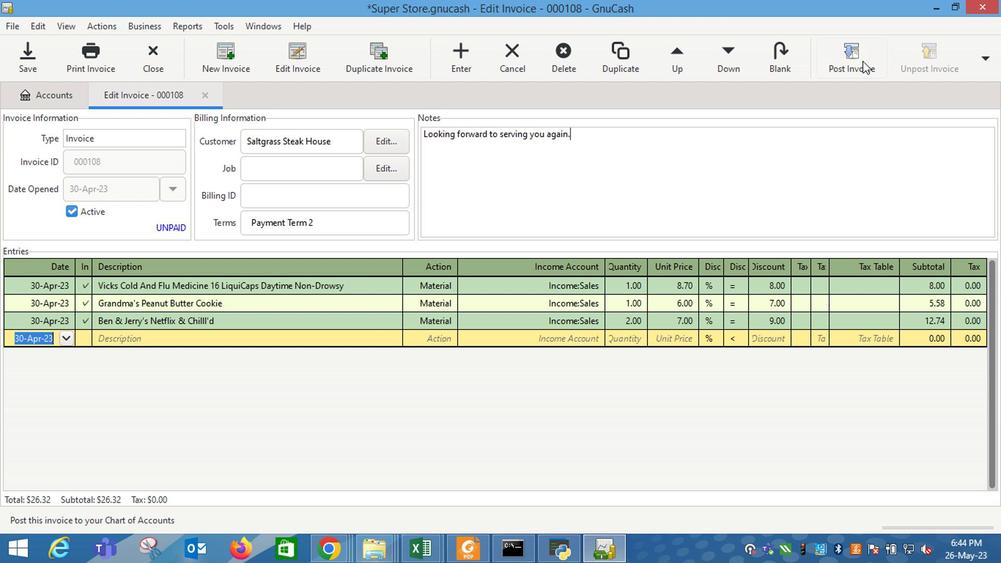 
Action: Mouse pressed left at (876, 89)
Screenshot: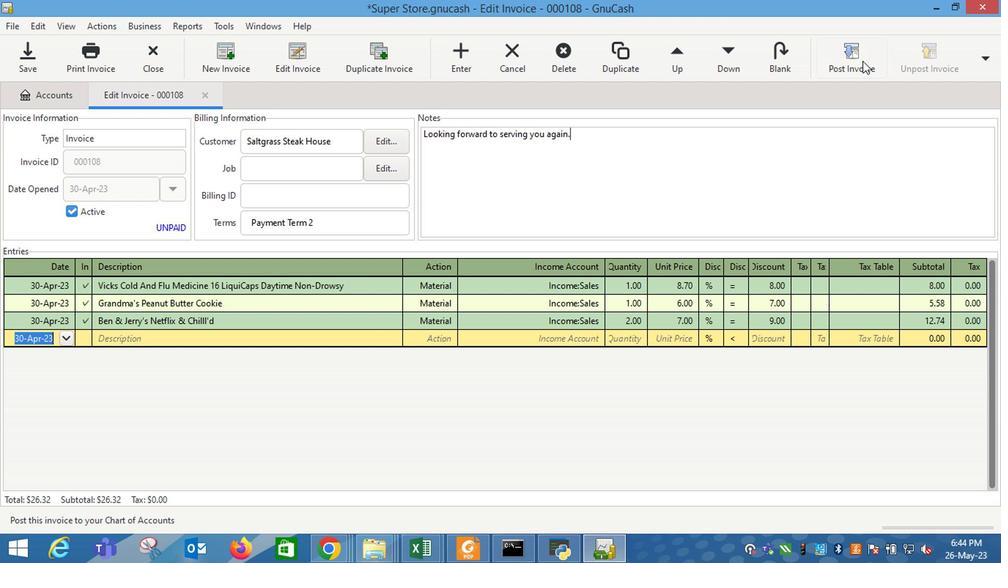 
Action: Mouse moved to (628, 258)
Screenshot: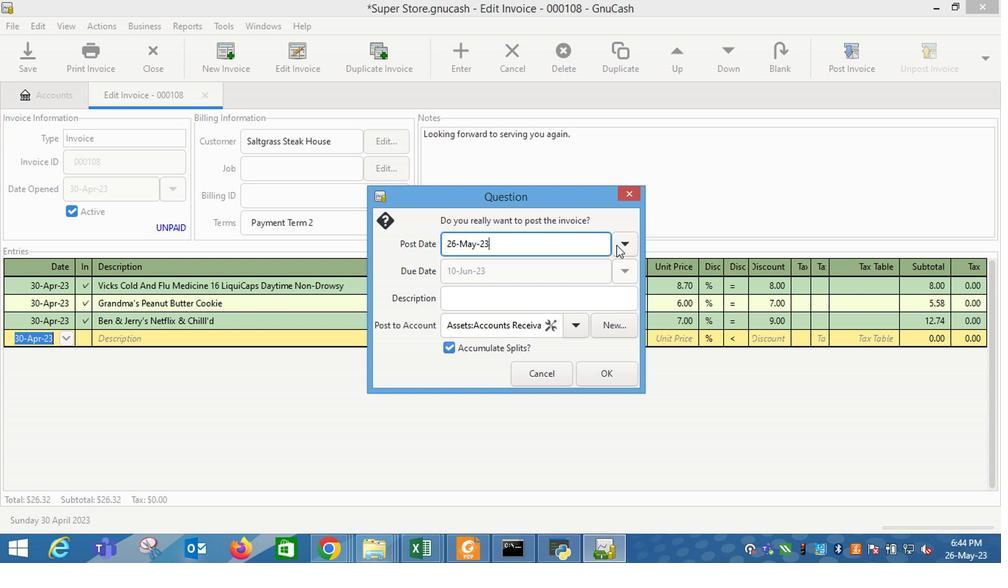 
Action: Mouse pressed left at (628, 258)
Screenshot: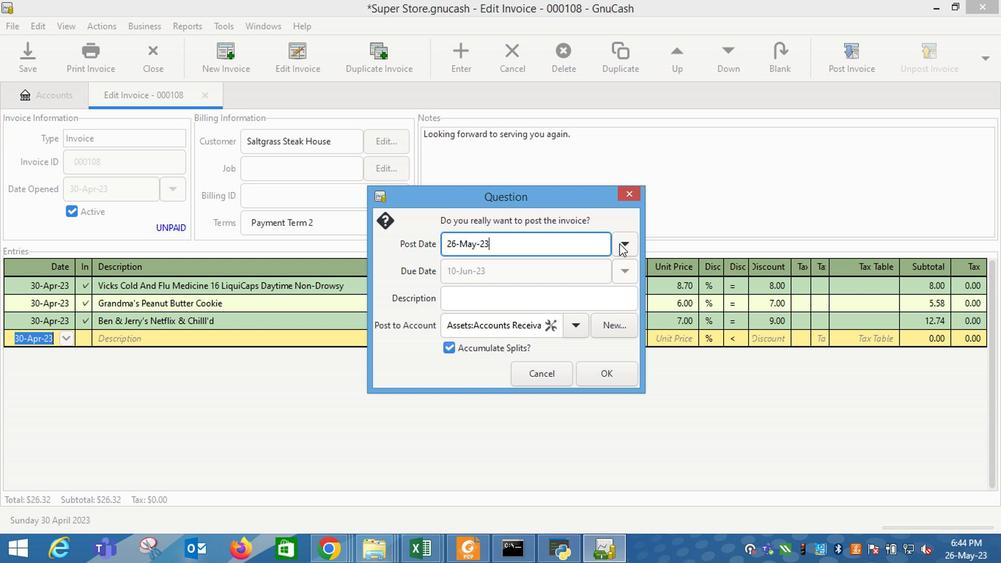 
Action: Mouse moved to (517, 277)
Screenshot: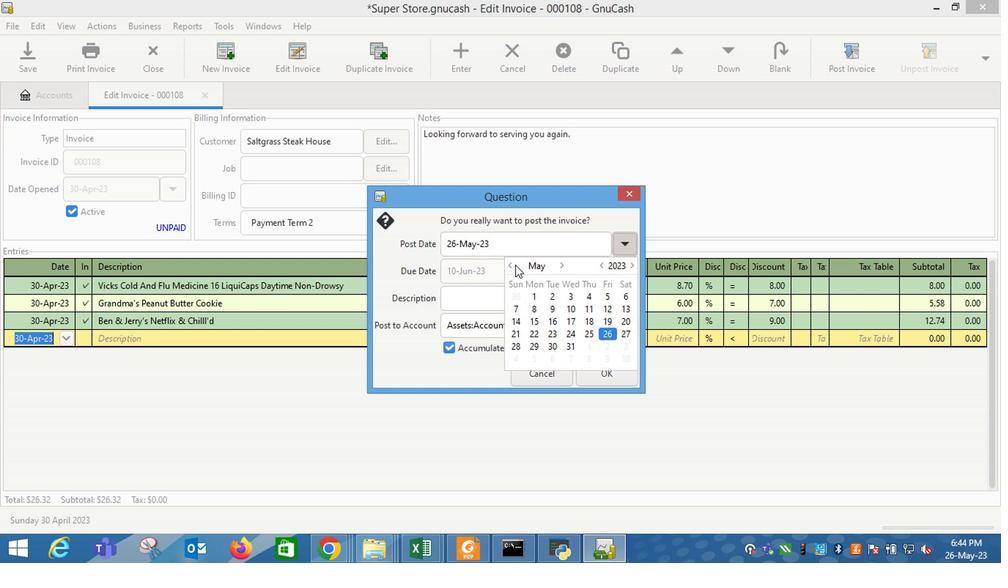 
Action: Mouse pressed left at (517, 277)
Screenshot: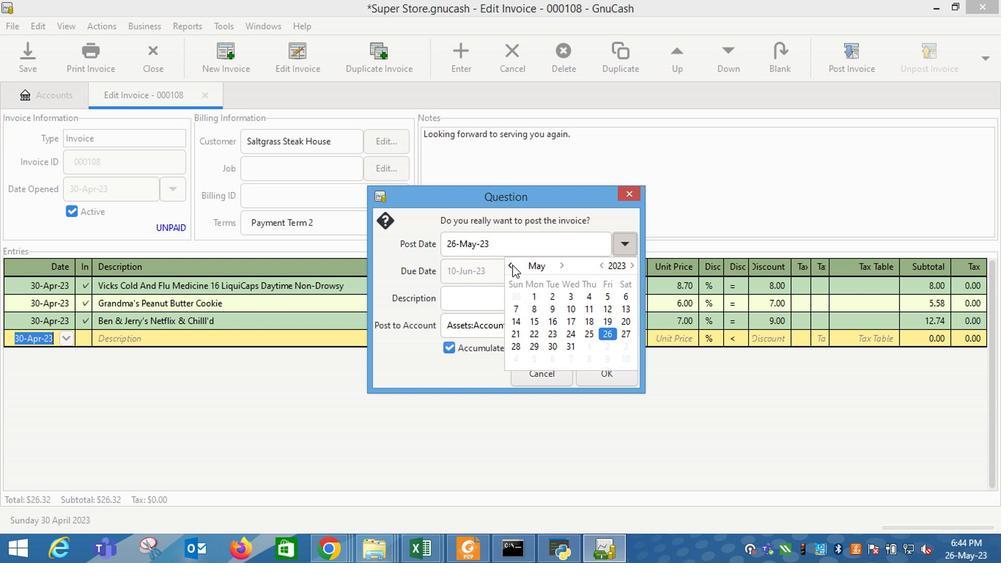
Action: Mouse moved to (515, 361)
Screenshot: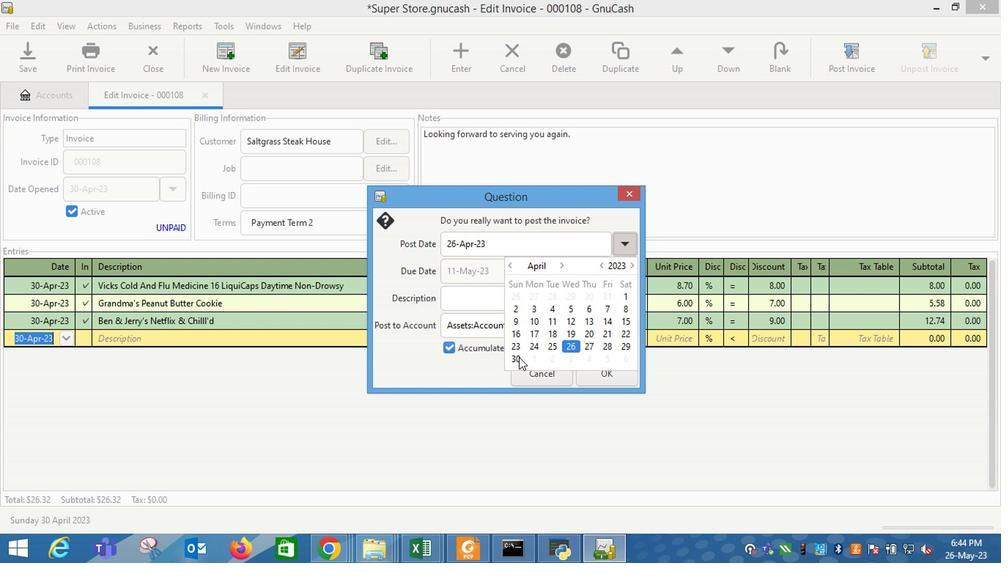 
Action: Mouse pressed left at (515, 361)
Screenshot: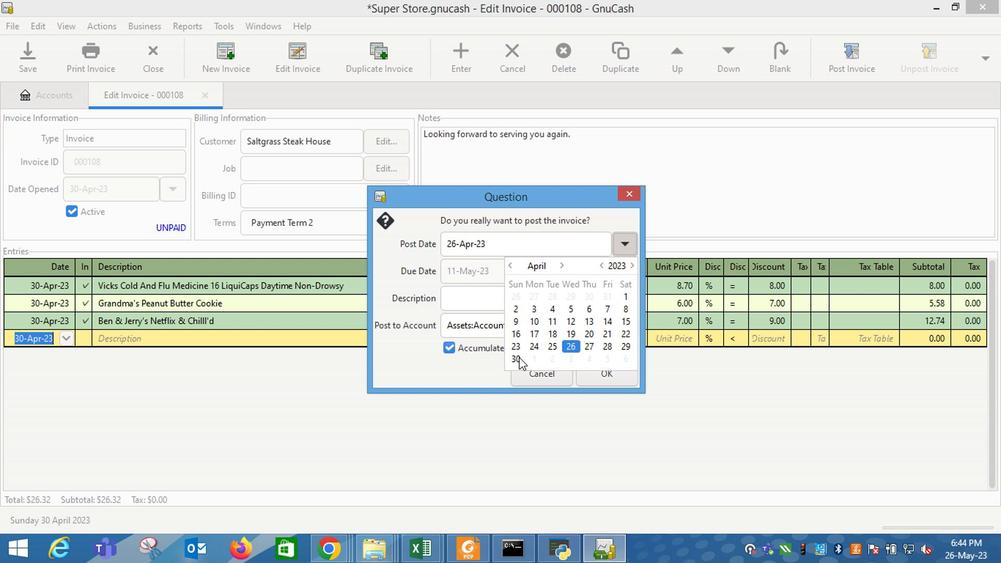 
Action: Mouse moved to (472, 314)
Screenshot: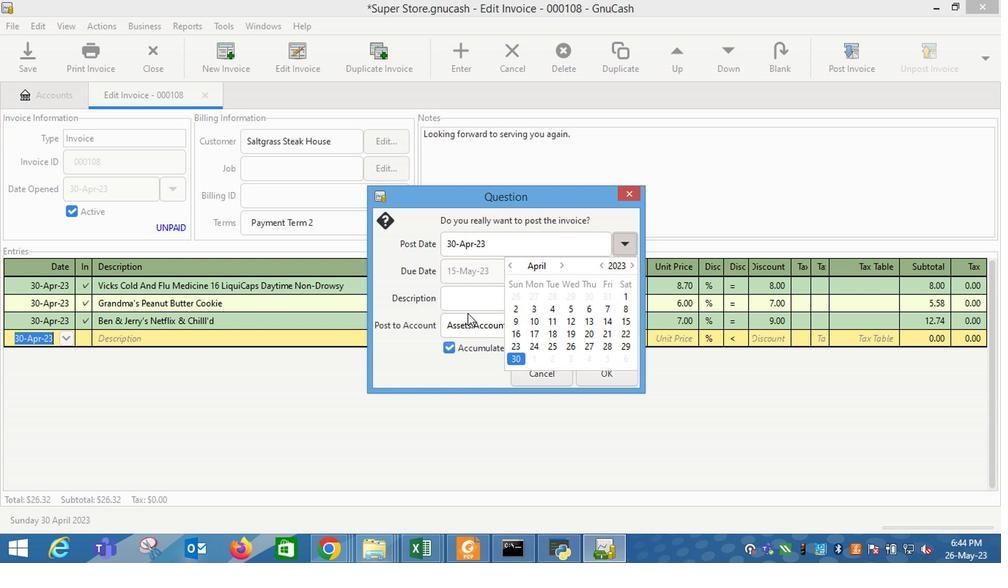 
Action: Mouse pressed left at (472, 314)
Screenshot: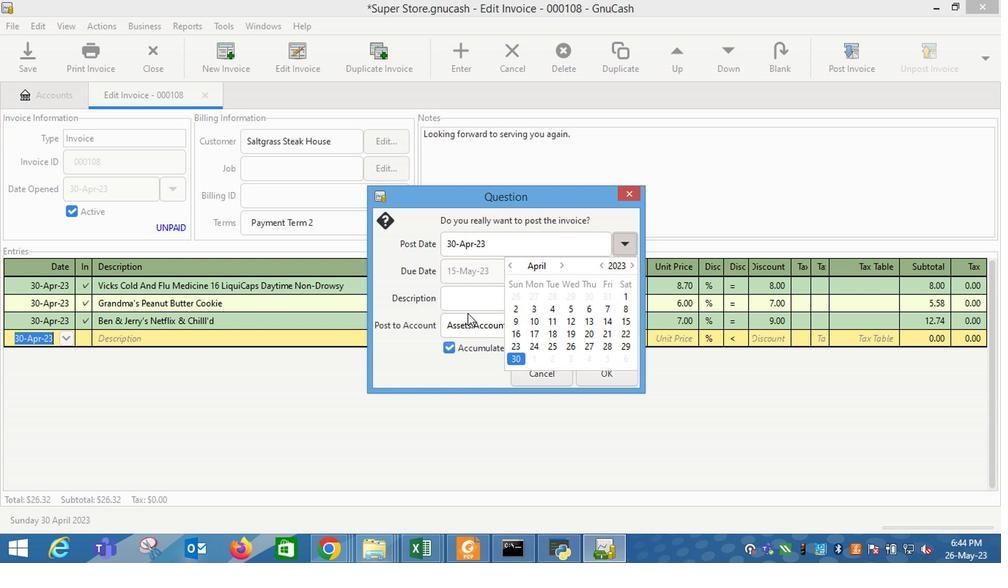 
Action: Mouse moved to (601, 371)
Screenshot: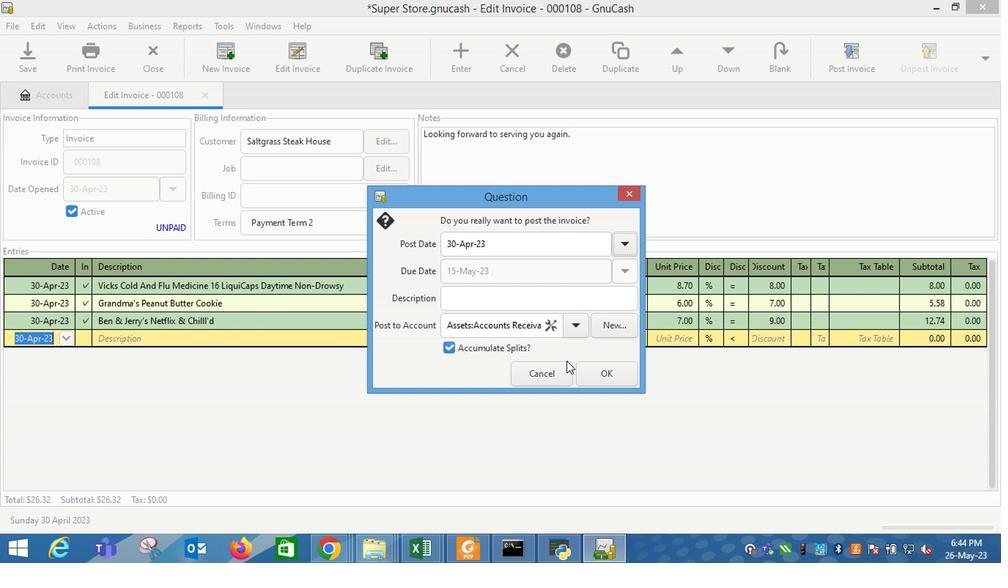 
Action: Mouse pressed left at (601, 371)
Screenshot: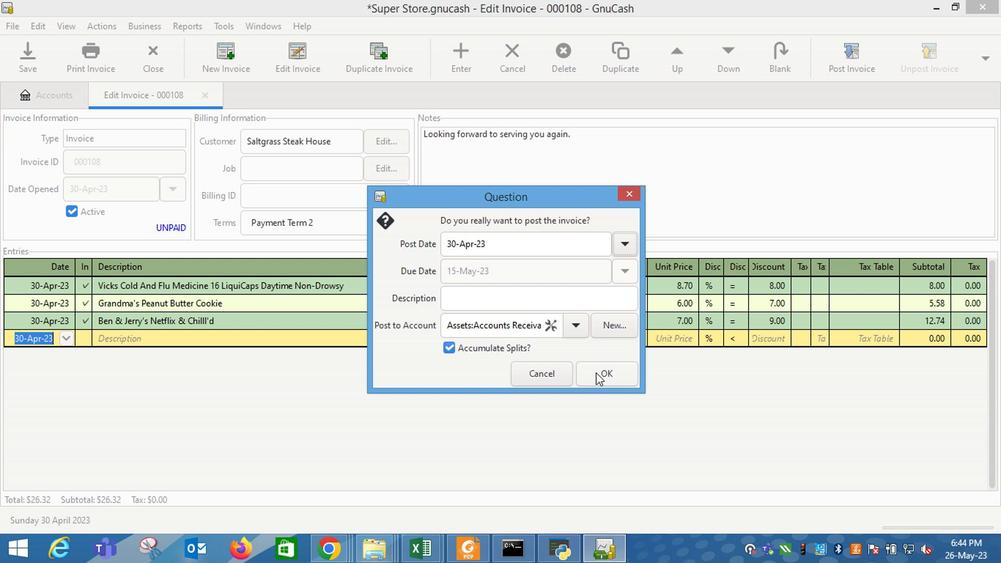 
Action: Mouse moved to (940, 102)
Screenshot: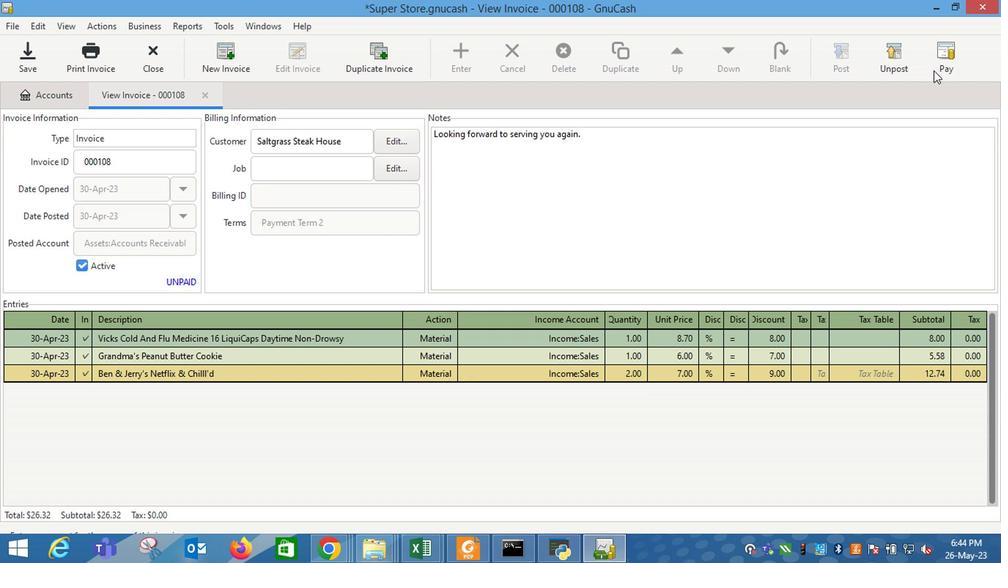 
Action: Mouse pressed left at (940, 102)
Screenshot: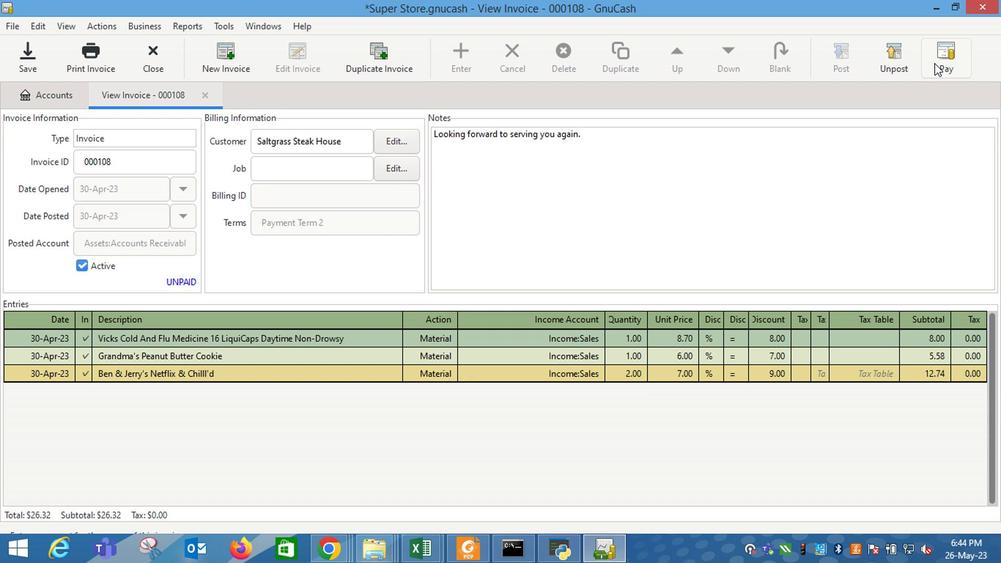 
Action: Mouse moved to (454, 298)
Screenshot: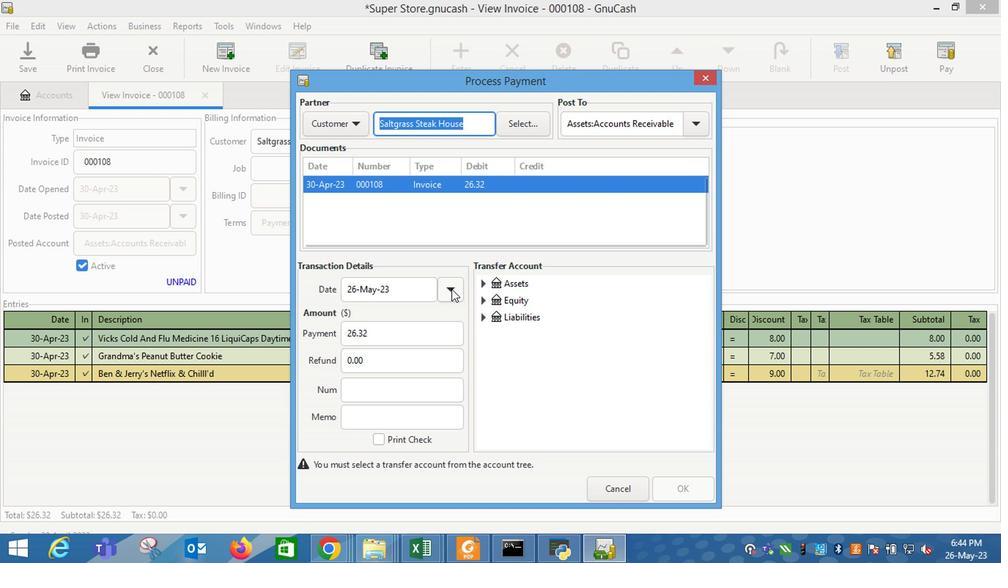 
Action: Mouse pressed left at (454, 298)
Screenshot: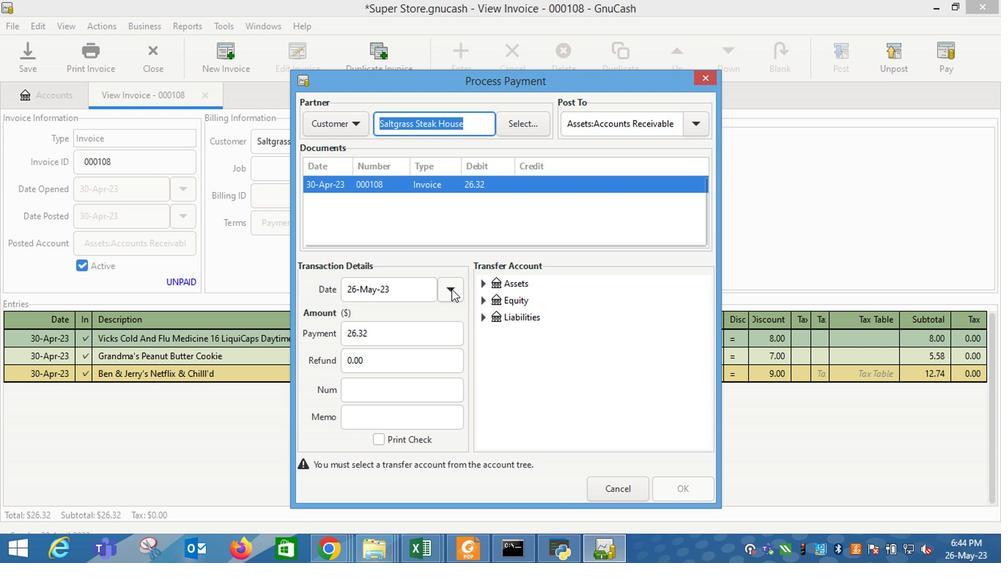 
Action: Mouse moved to (369, 366)
Screenshot: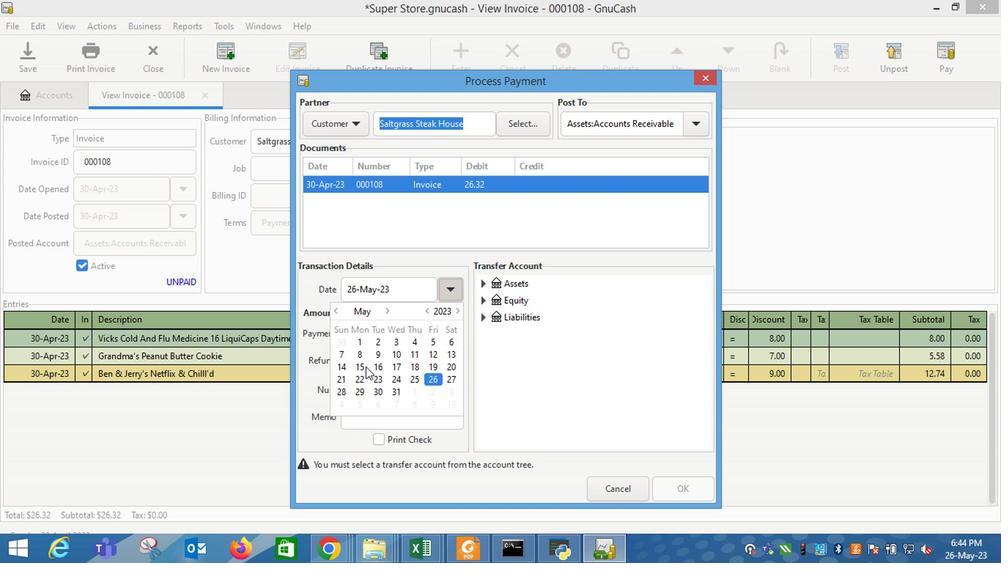 
Action: Mouse pressed left at (369, 366)
Screenshot: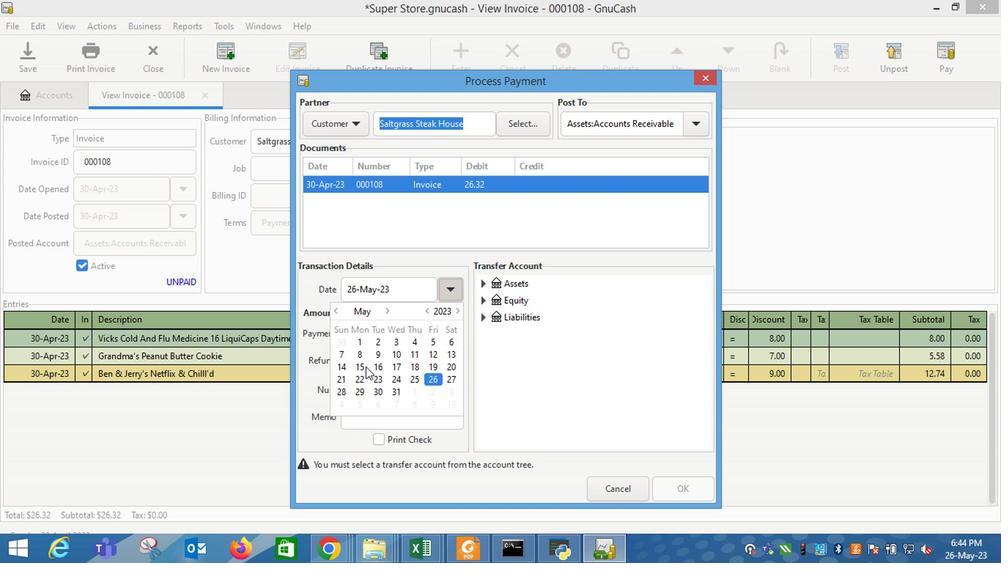 
Action: Mouse moved to (509, 376)
Screenshot: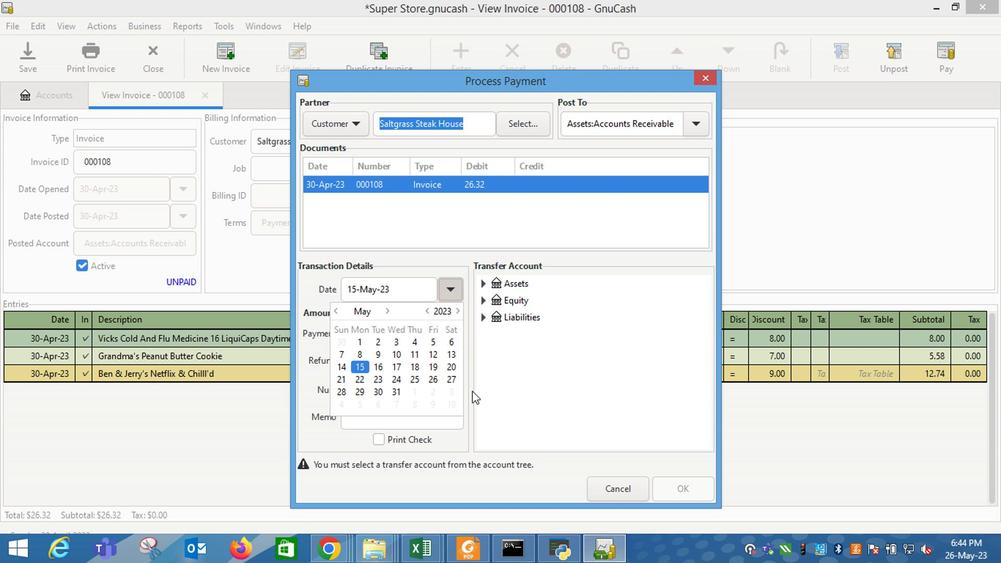 
Action: Mouse pressed left at (509, 376)
Screenshot: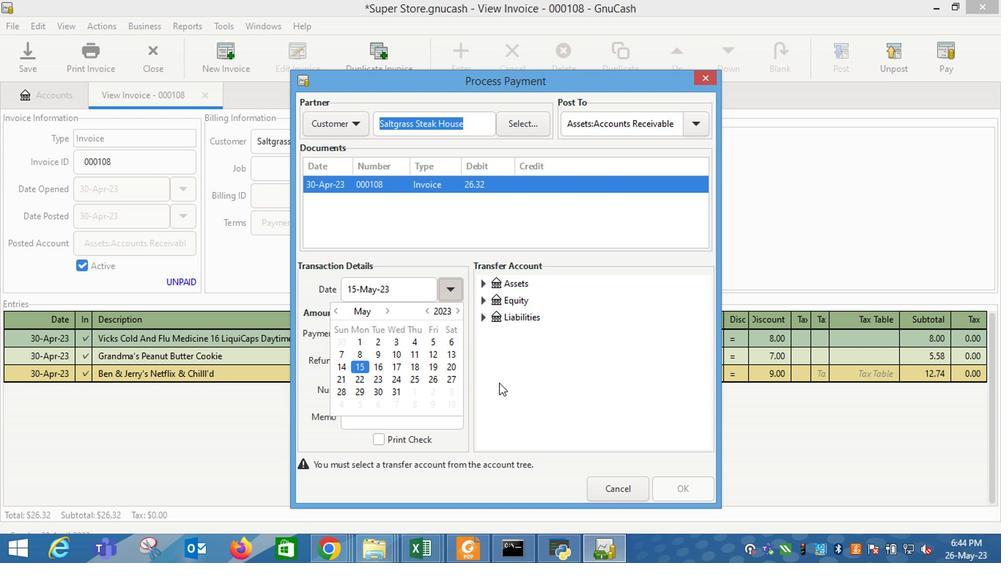 
Action: Mouse moved to (487, 292)
Screenshot: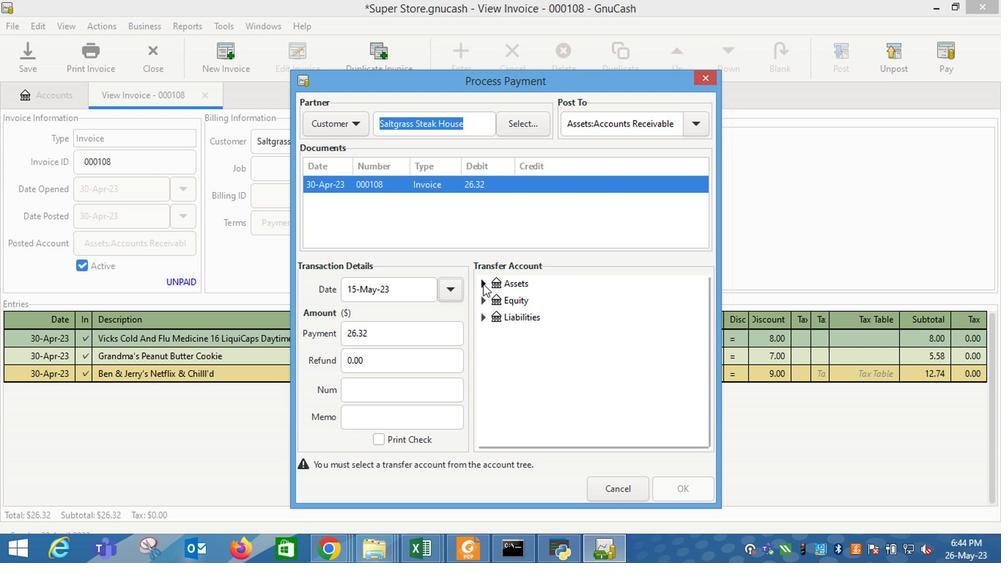 
Action: Mouse pressed left at (487, 292)
Screenshot: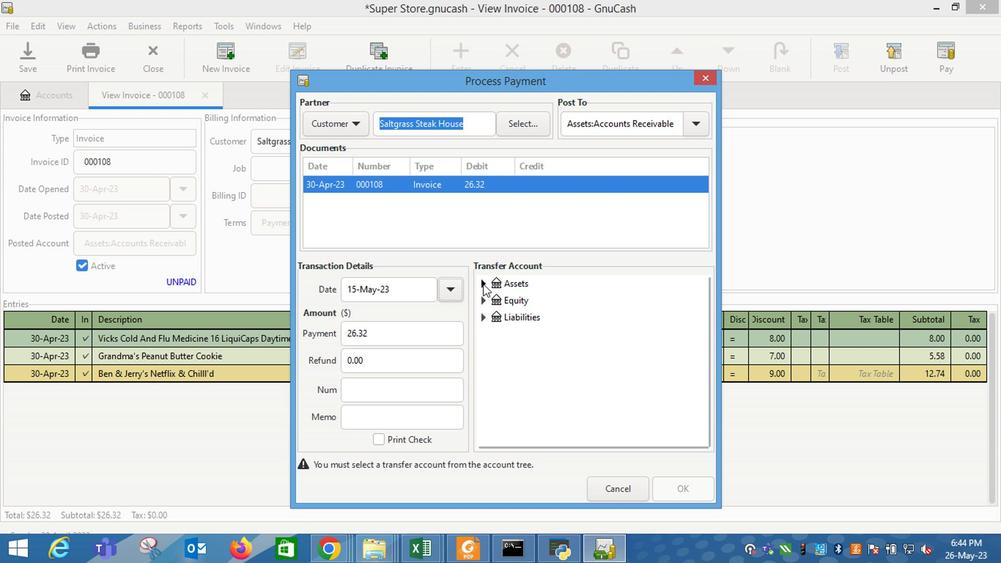 
Action: Mouse moved to (500, 309)
Screenshot: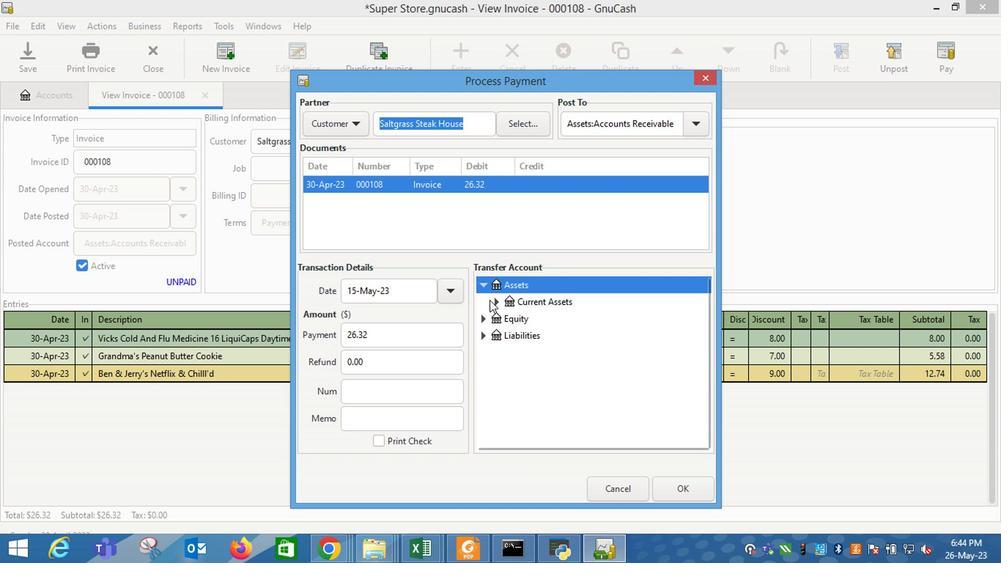 
Action: Mouse pressed left at (500, 309)
Screenshot: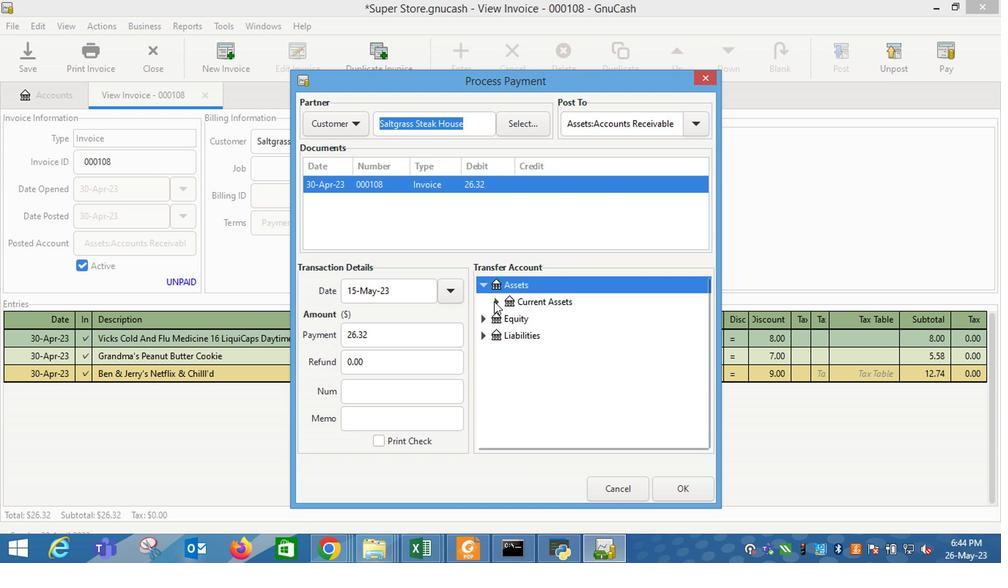 
Action: Mouse moved to (529, 321)
Screenshot: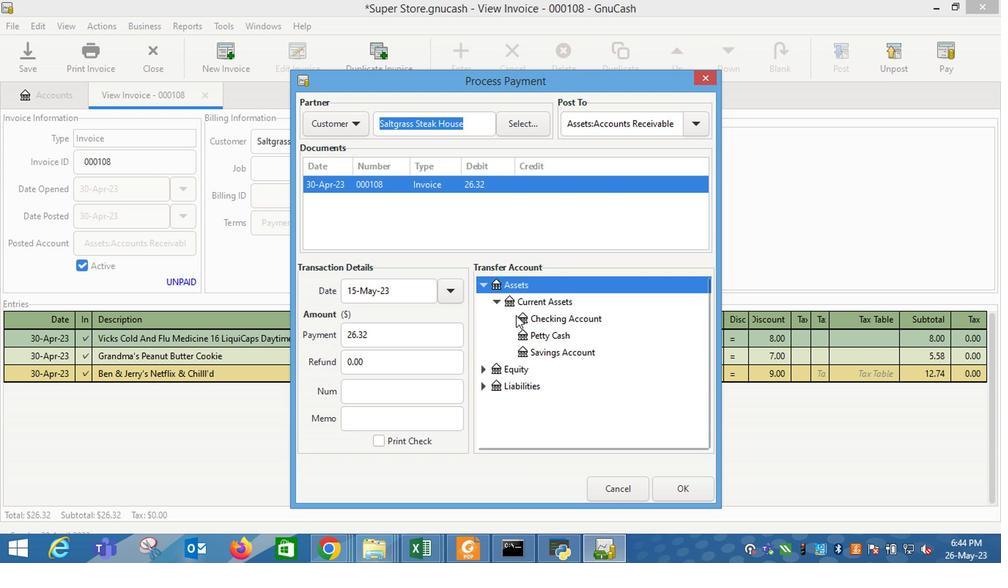 
Action: Mouse pressed left at (529, 321)
Screenshot: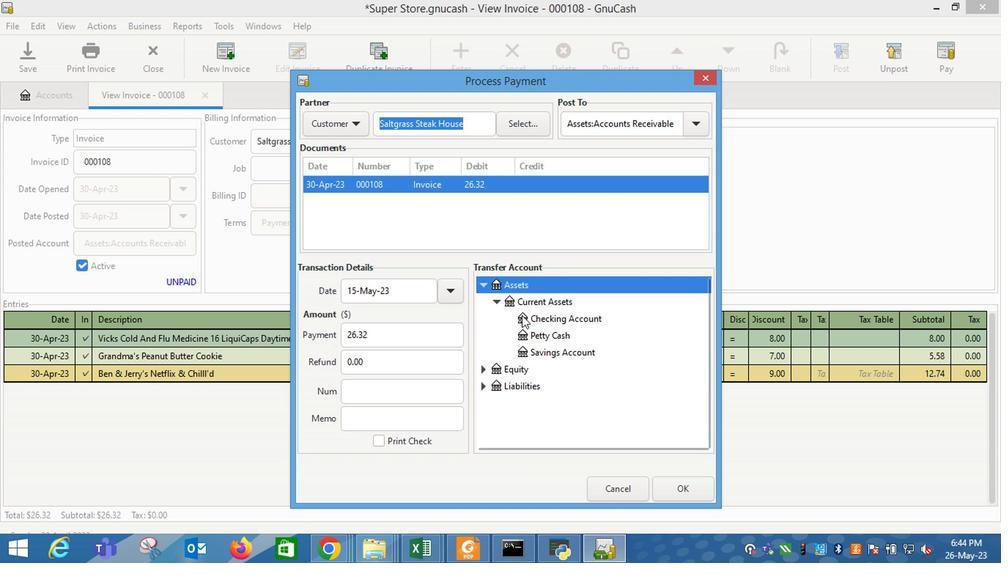 
Action: Mouse moved to (702, 473)
Screenshot: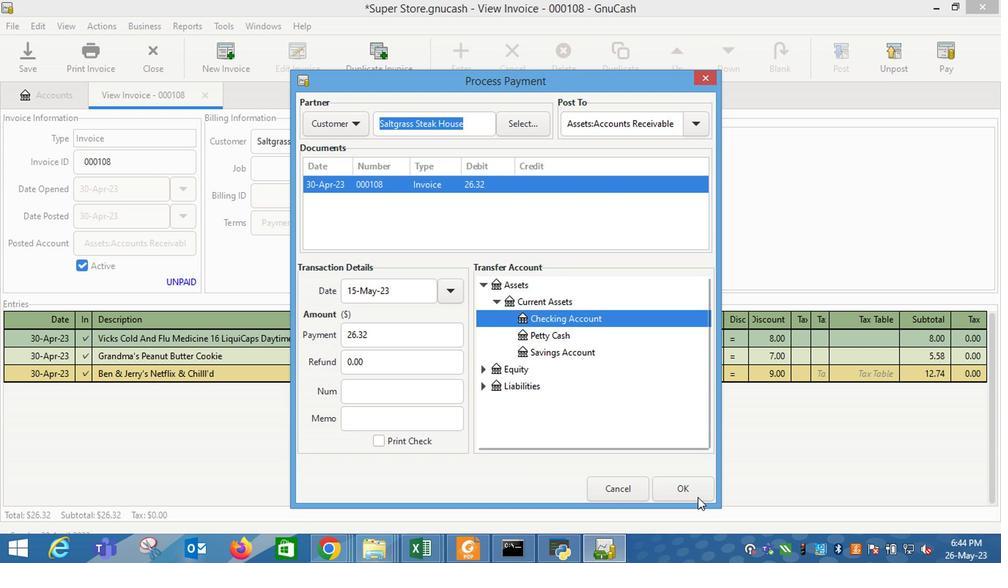 
Action: Mouse pressed left at (702, 473)
Screenshot: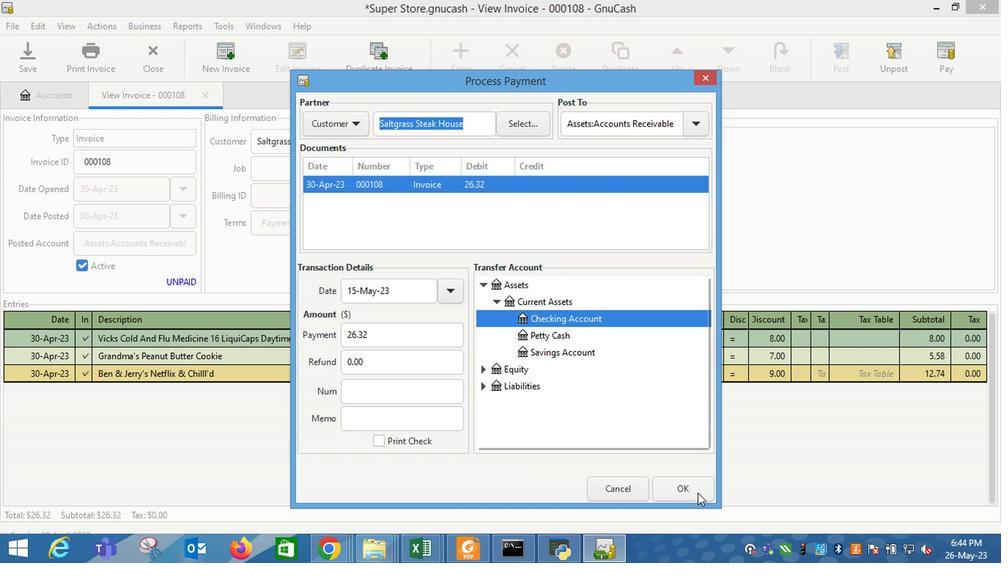 
Action: Mouse moved to (105, 92)
Screenshot: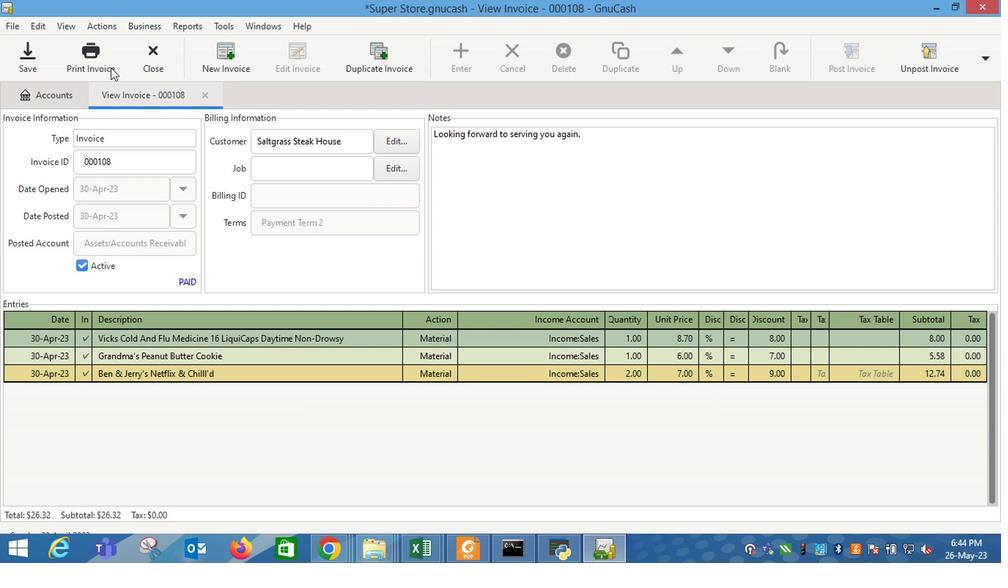 
Action: Mouse pressed left at (105, 92)
Screenshot: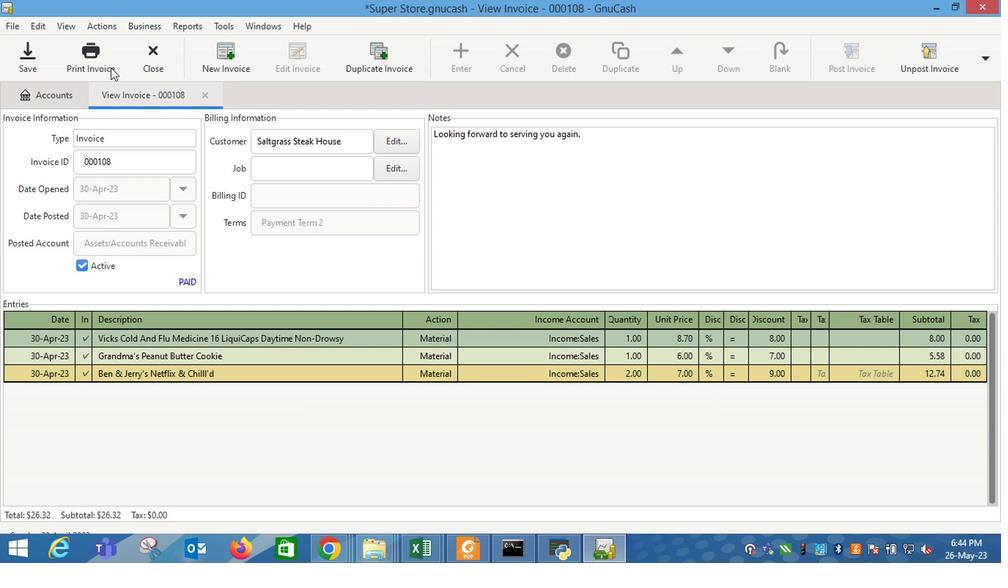 
Action: Mouse moved to (373, 100)
Screenshot: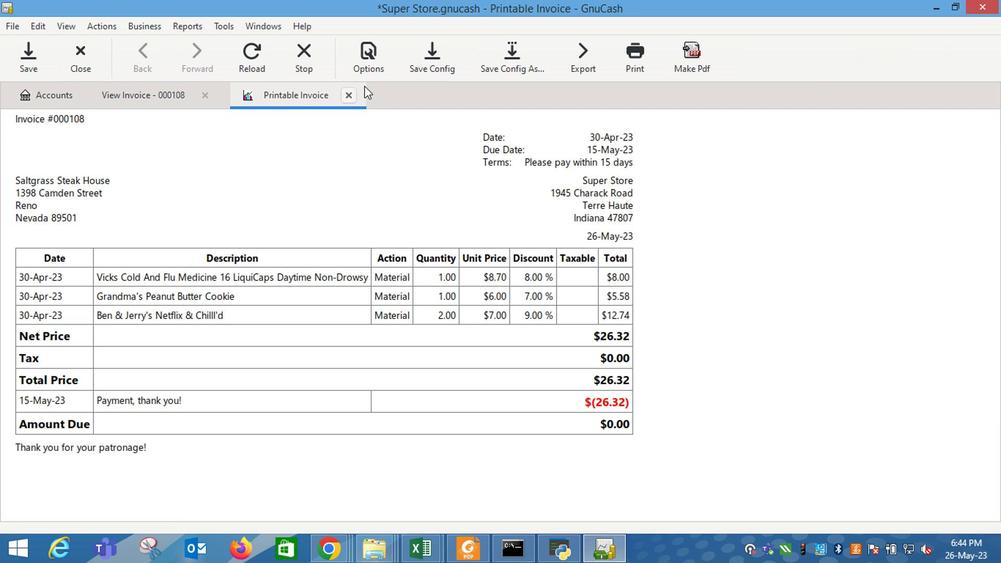 
Action: Mouse pressed left at (373, 100)
Screenshot: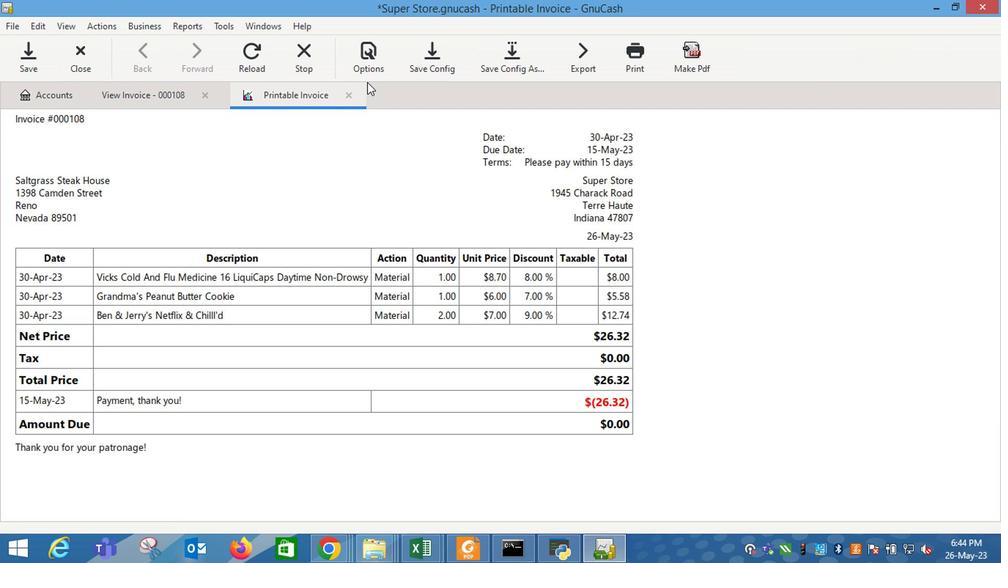 
Action: Mouse moved to (277, 170)
Screenshot: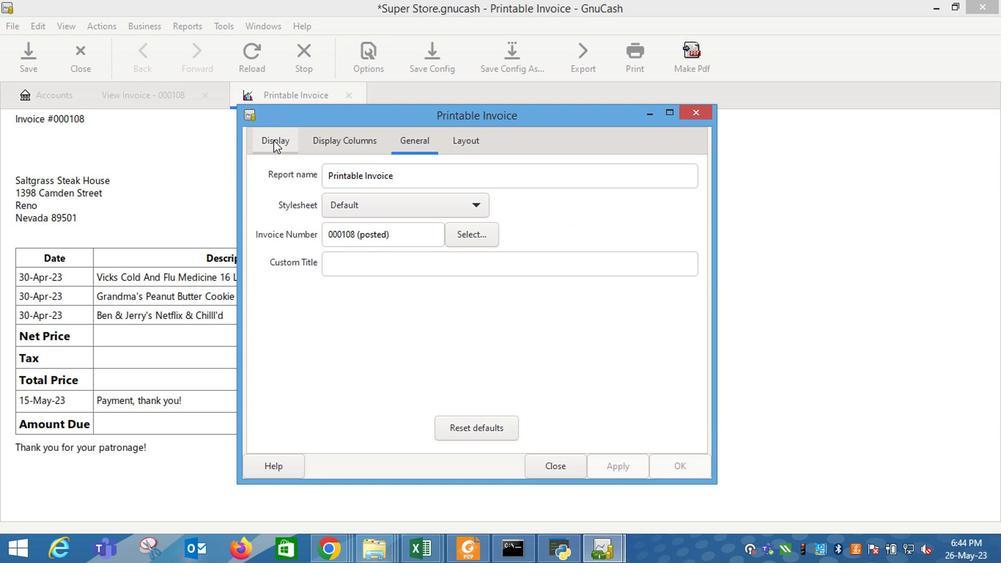 
Action: Mouse pressed left at (277, 170)
Screenshot: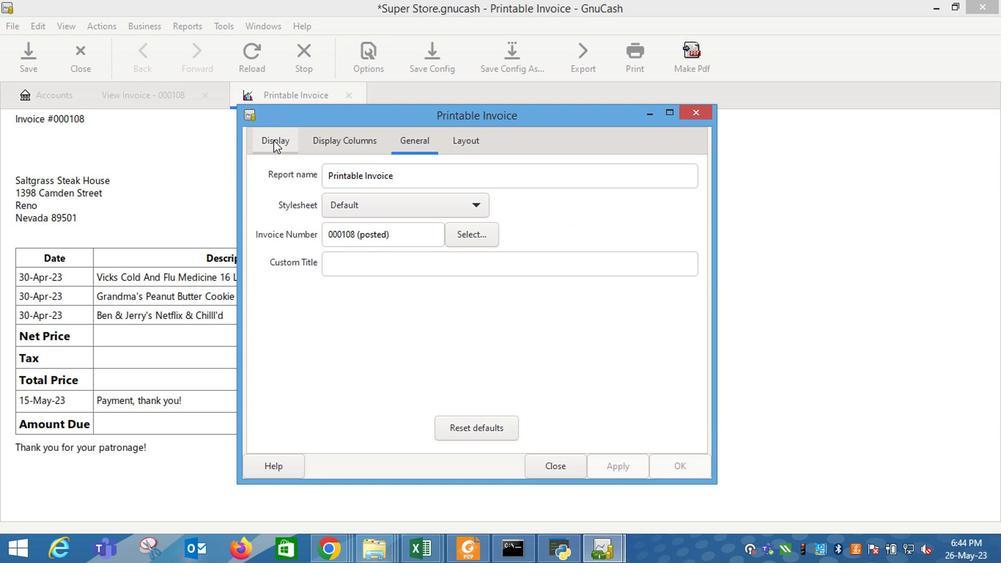 
Action: Mouse moved to (386, 316)
Screenshot: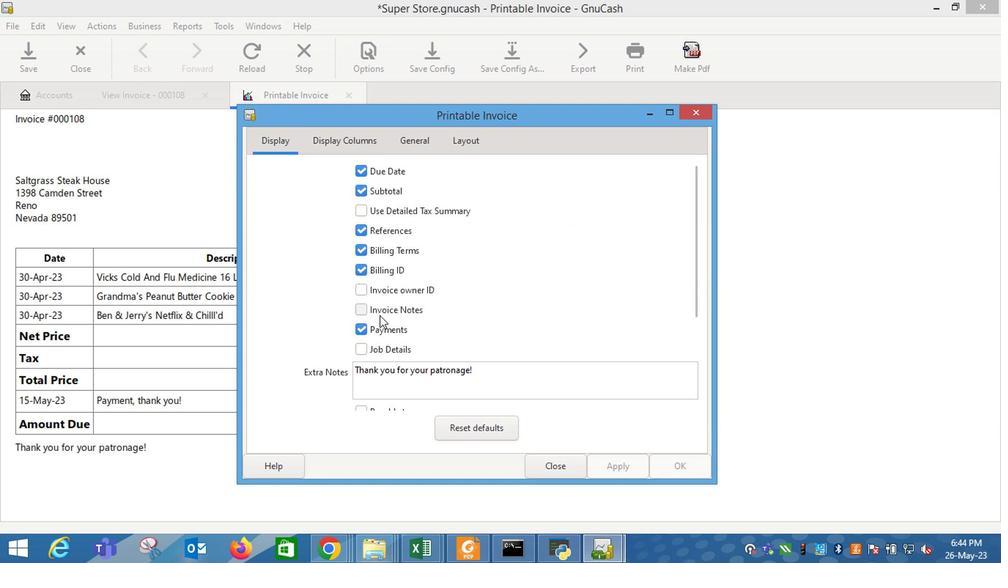 
Action: Mouse pressed left at (386, 316)
Screenshot: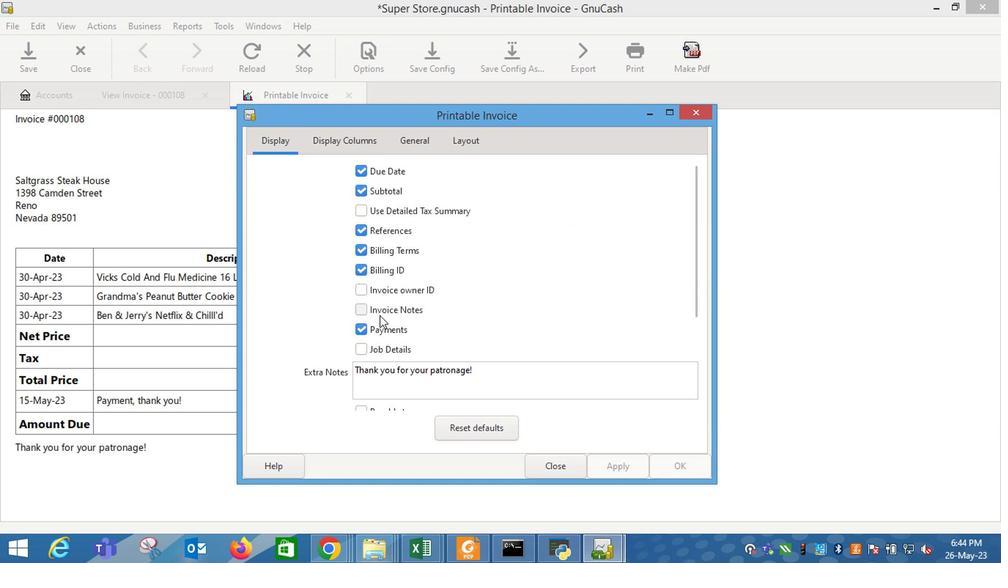 
Action: Mouse moved to (621, 450)
Screenshot: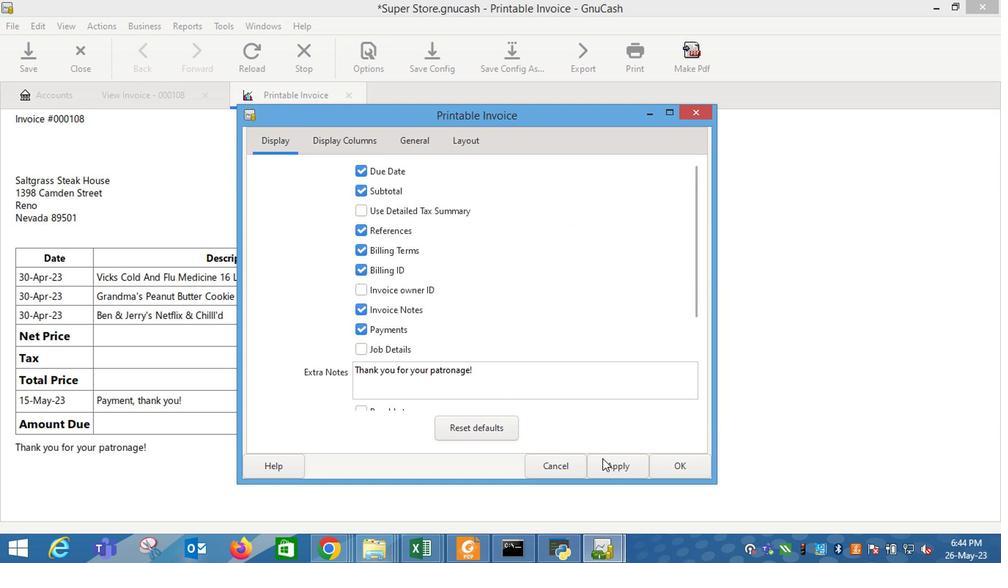 
Action: Mouse pressed left at (621, 450)
Screenshot: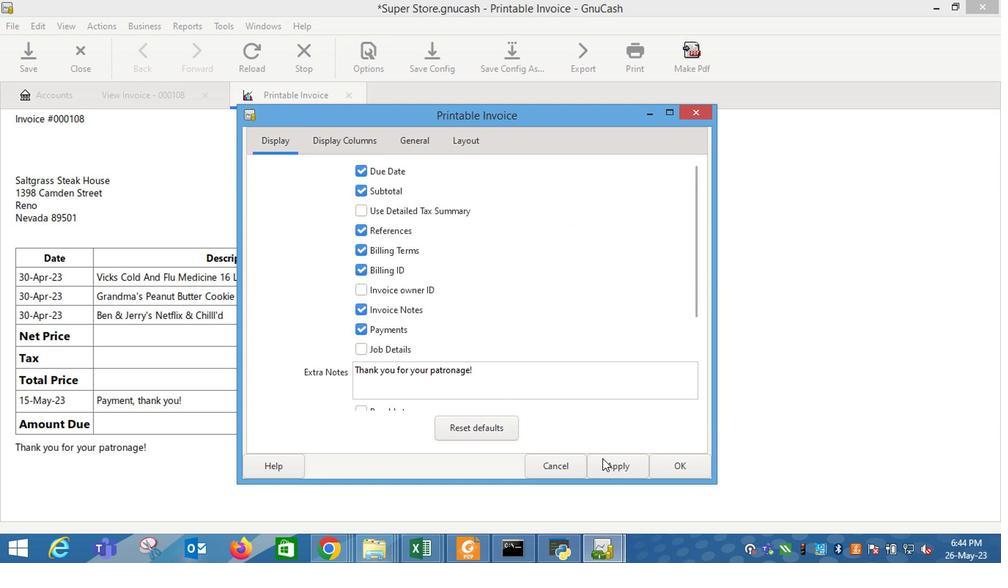 
Action: Mouse moved to (562, 451)
Screenshot: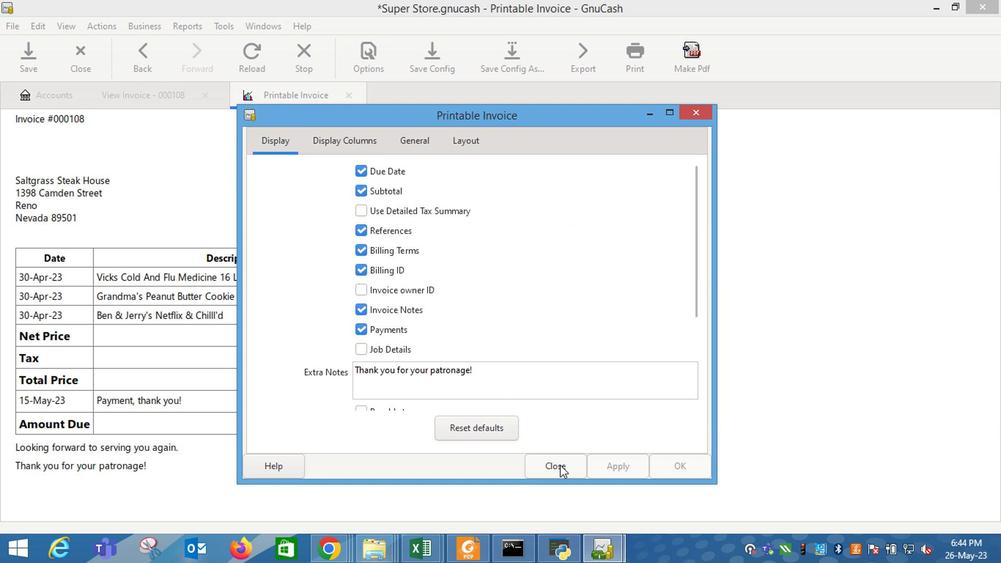 
Action: Mouse pressed left at (562, 451)
Screenshot: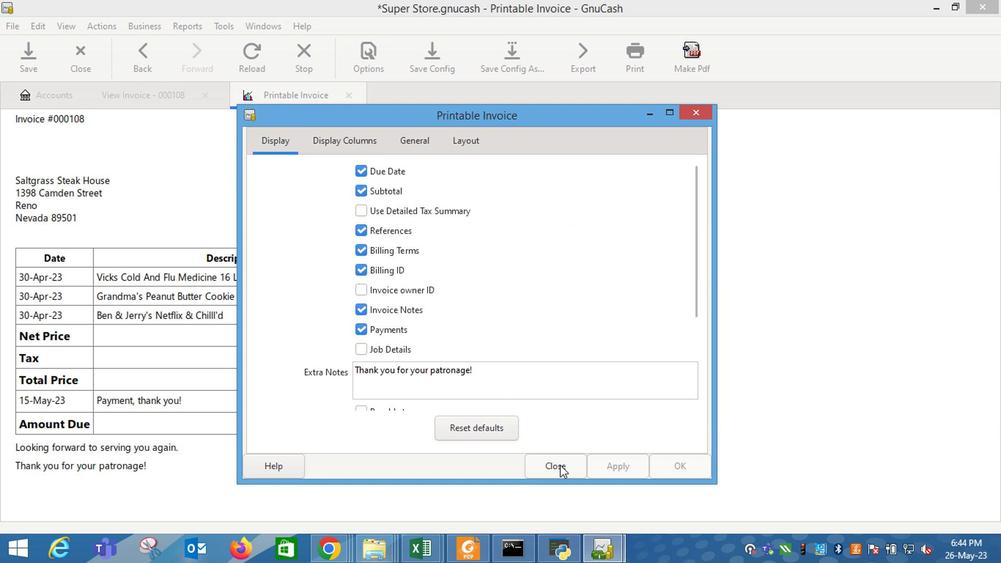 
Action: Mouse moved to (562, 451)
Screenshot: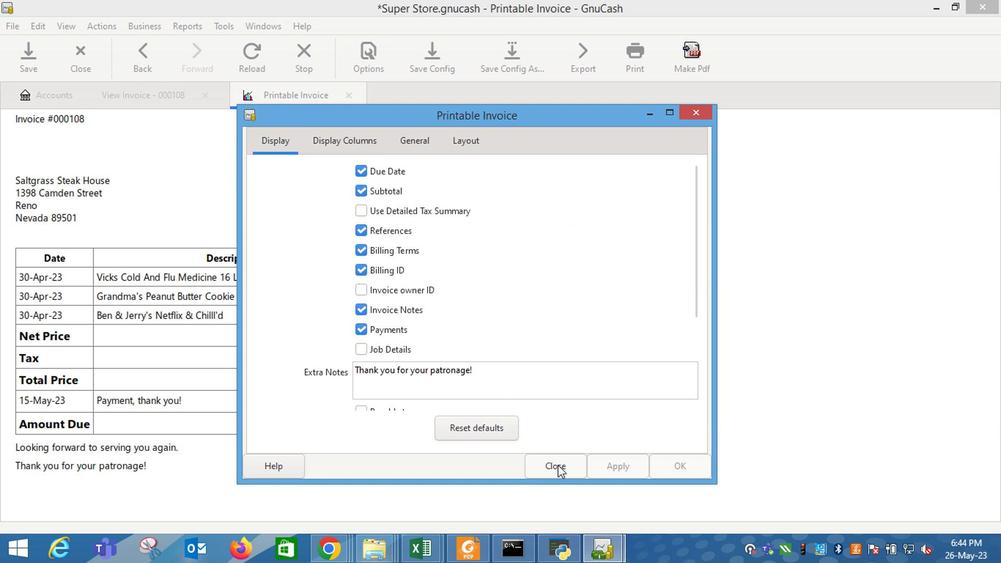 
